 Task: What time is the last Metromover train departing from Brickell to Government Center?
Action: Mouse pressed left at (211, 57)
Screenshot: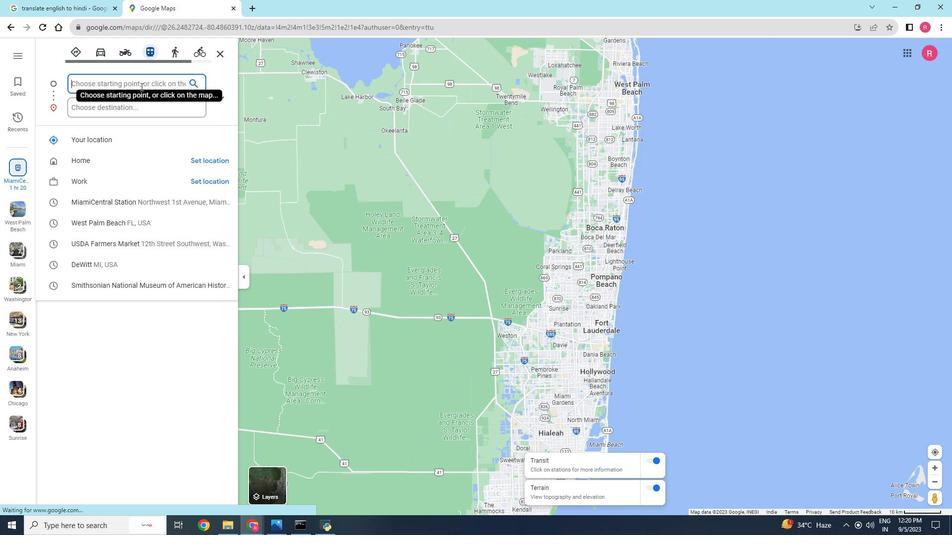 
Action: Mouse moved to (133, 85)
Screenshot: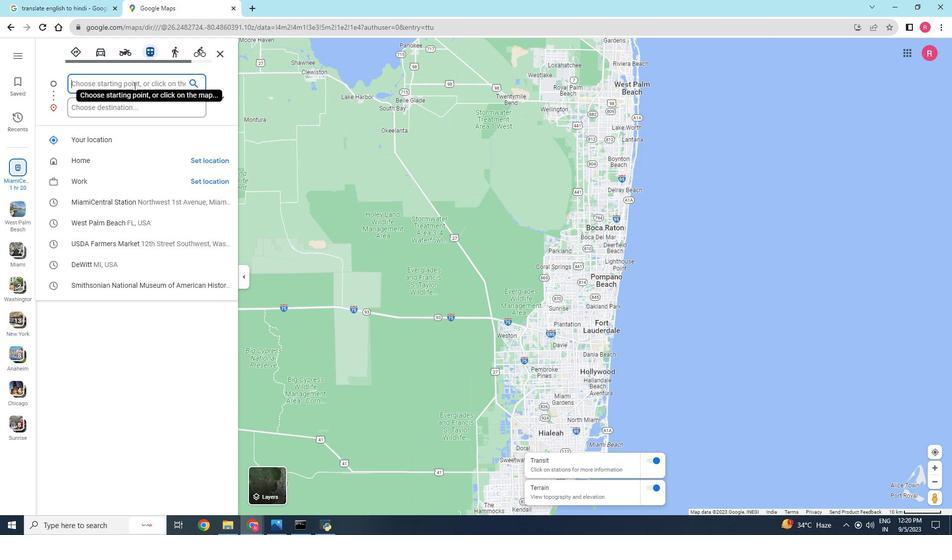
Action: Key pressed <Key.shift><Key.shift><Key.shift><Key.shift><Key.shift><Key.shift><Key.shift><Key.shift><Key.shift><Key.shift><Key.shift><Key.shift>Brickell<Key.tab>
Screenshot: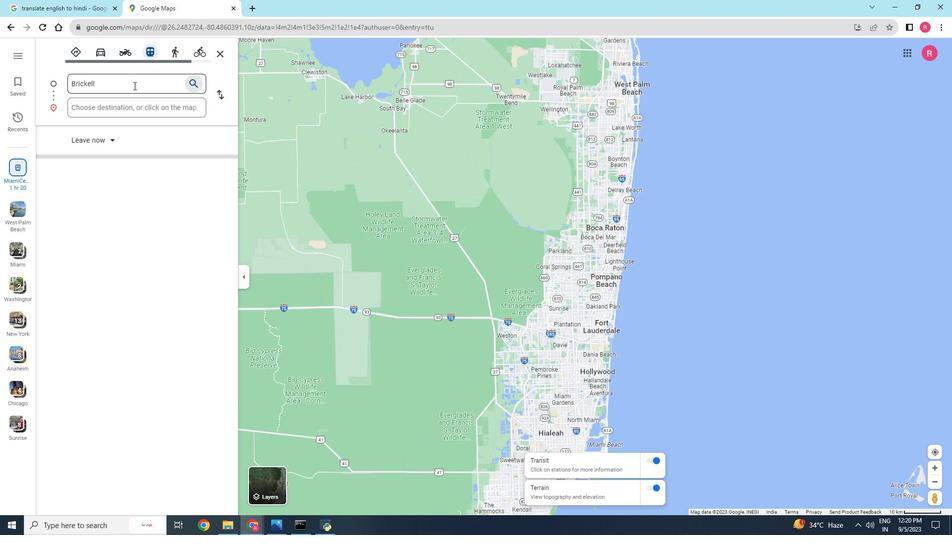 
Action: Mouse moved to (136, 105)
Screenshot: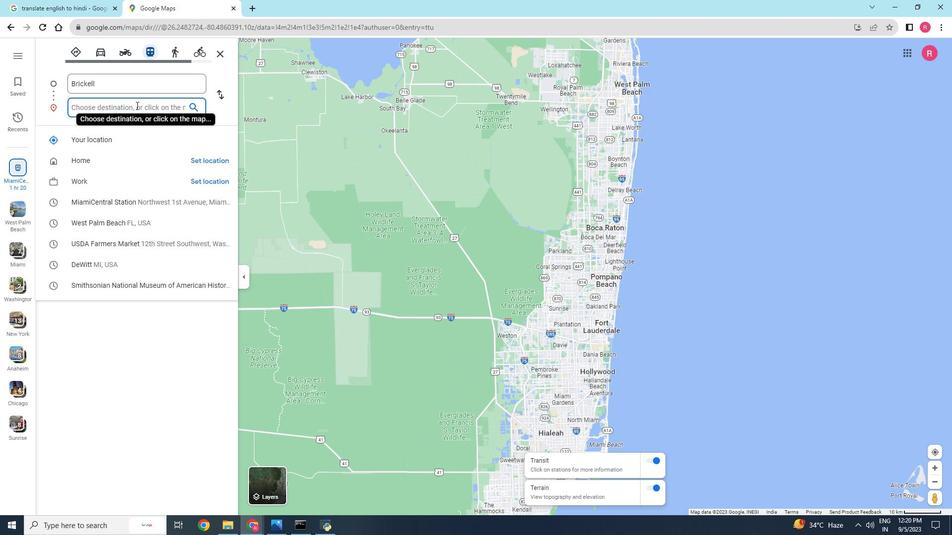 
Action: Mouse pressed left at (136, 105)
Screenshot: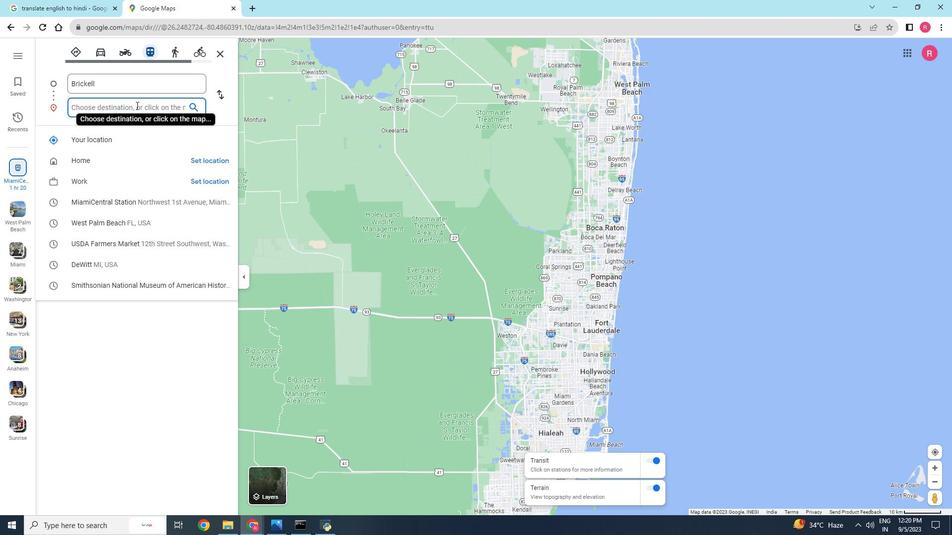 
Action: Key pressed <Key.shift>Government<Key.space><Key.shift>Center<Key.enter>
Screenshot: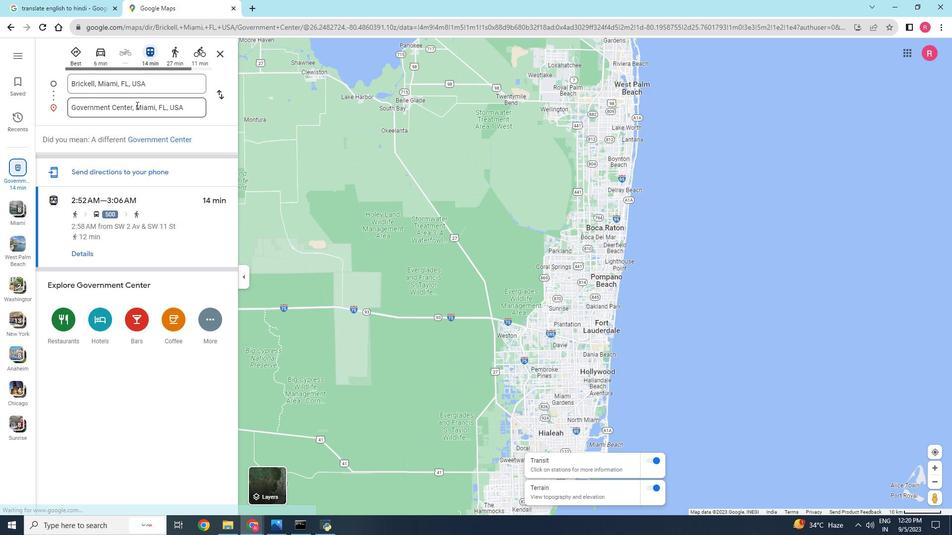 
Action: Mouse moved to (125, 211)
Screenshot: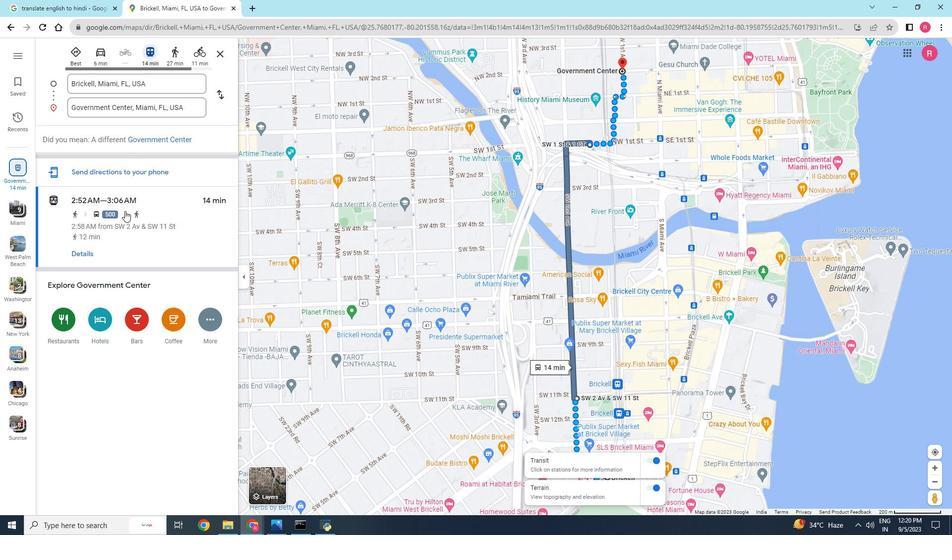
Action: Mouse pressed left at (125, 211)
Screenshot: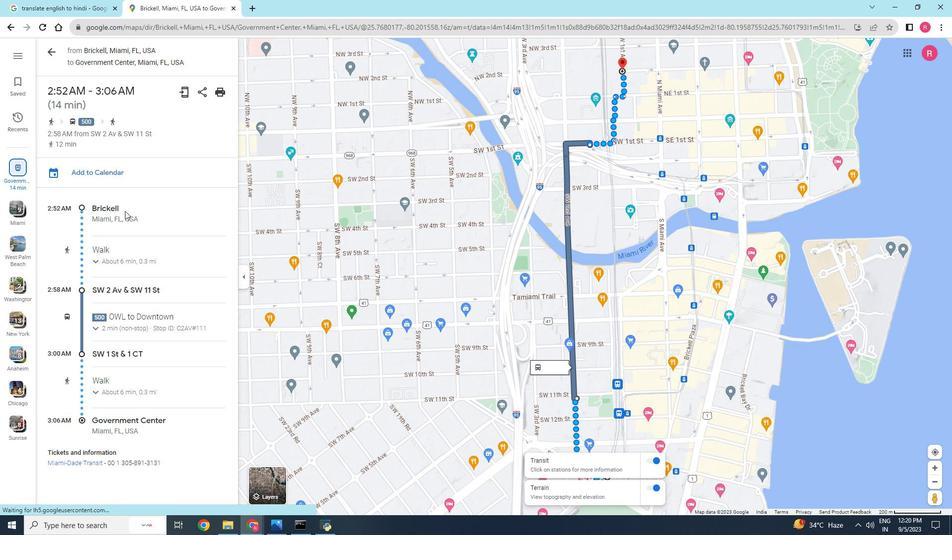 
Action: Mouse scrolled (125, 210) with delta (0, 0)
Screenshot: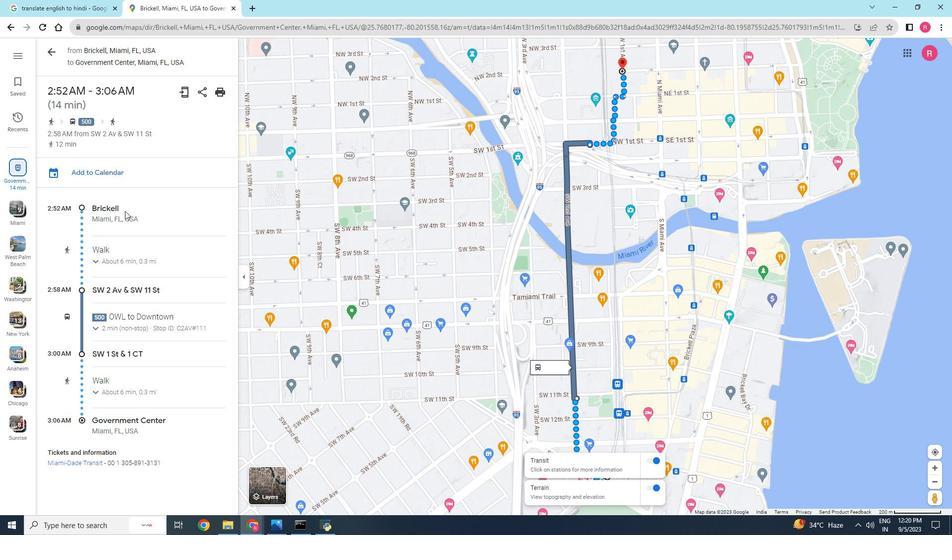 
Action: Mouse scrolled (125, 210) with delta (0, 0)
Screenshot: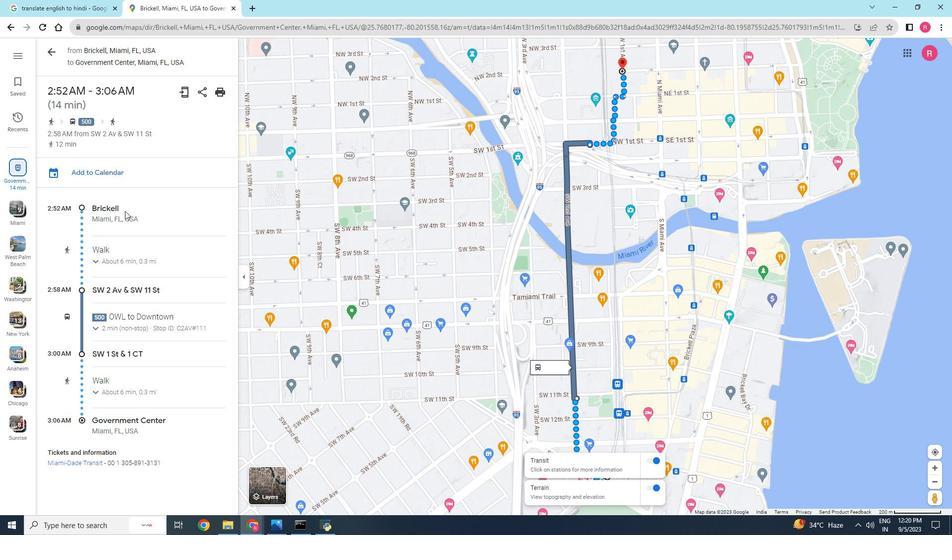 
Action: Mouse scrolled (125, 210) with delta (0, 0)
Screenshot: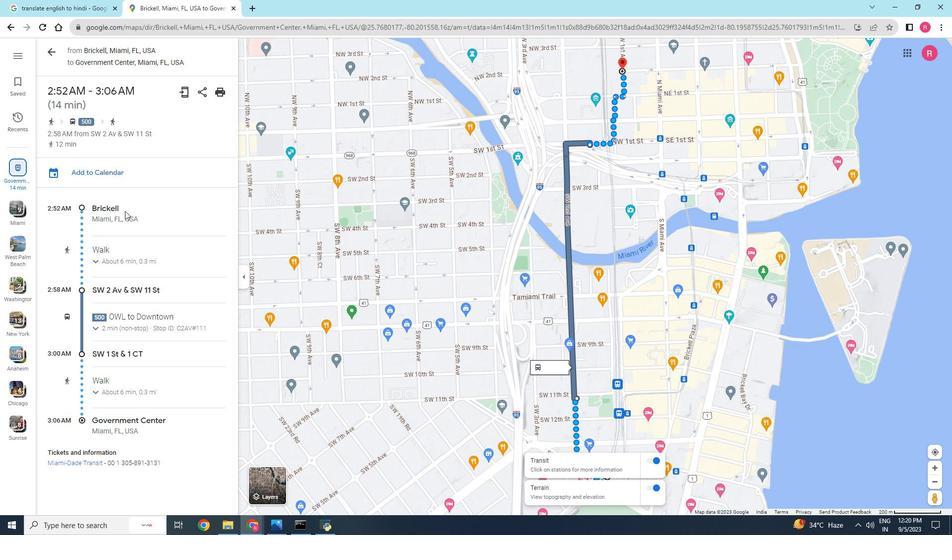 
Action: Mouse scrolled (125, 211) with delta (0, 0)
Screenshot: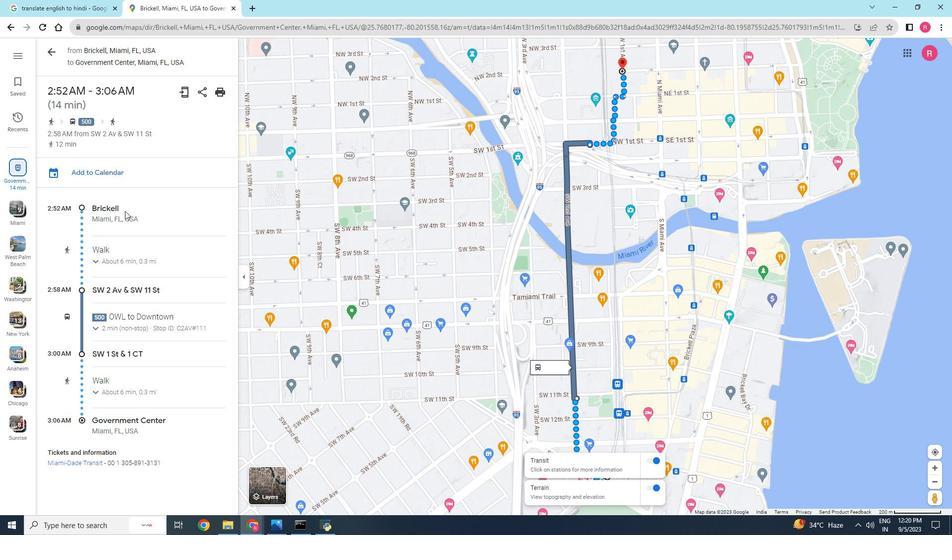 
Action: Mouse scrolled (125, 211) with delta (0, 0)
Screenshot: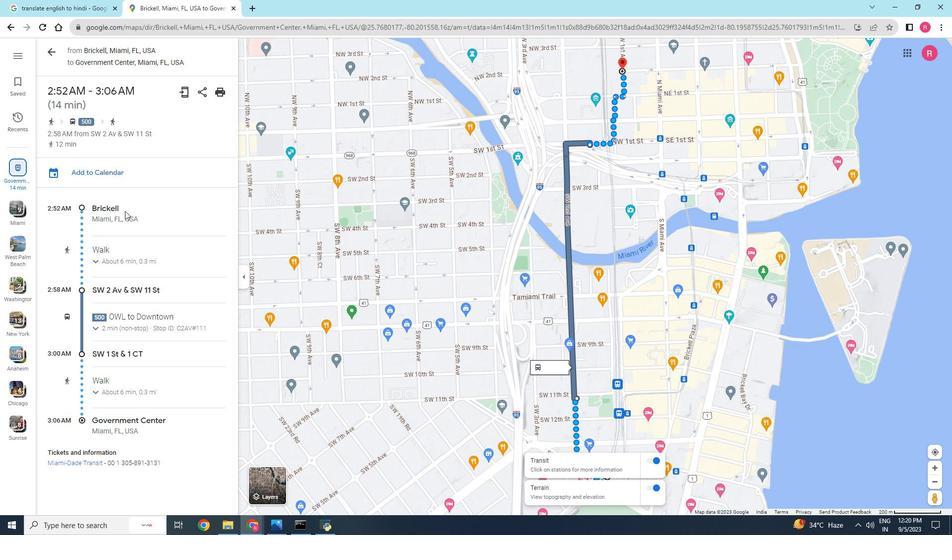 
Action: Mouse scrolled (125, 211) with delta (0, 0)
Screenshot: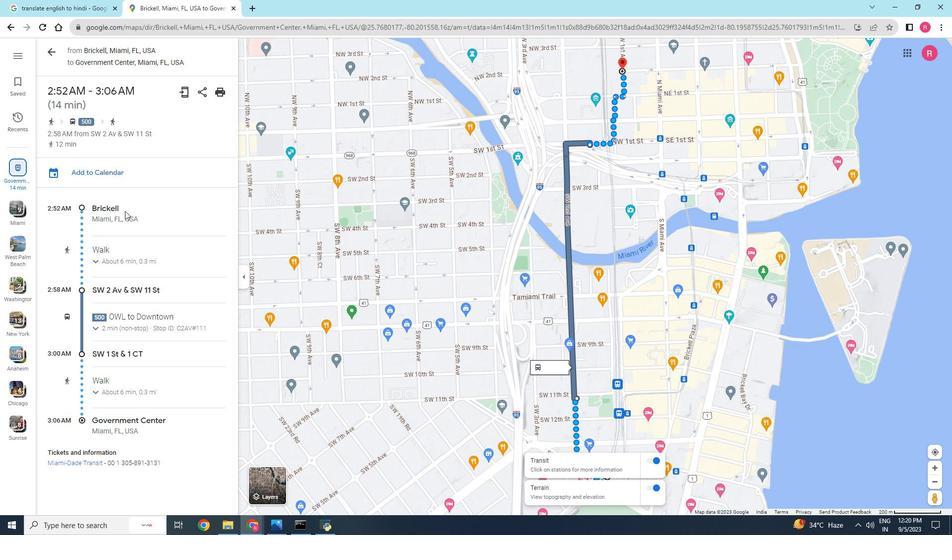 
Action: Mouse scrolled (125, 211) with delta (0, 0)
Screenshot: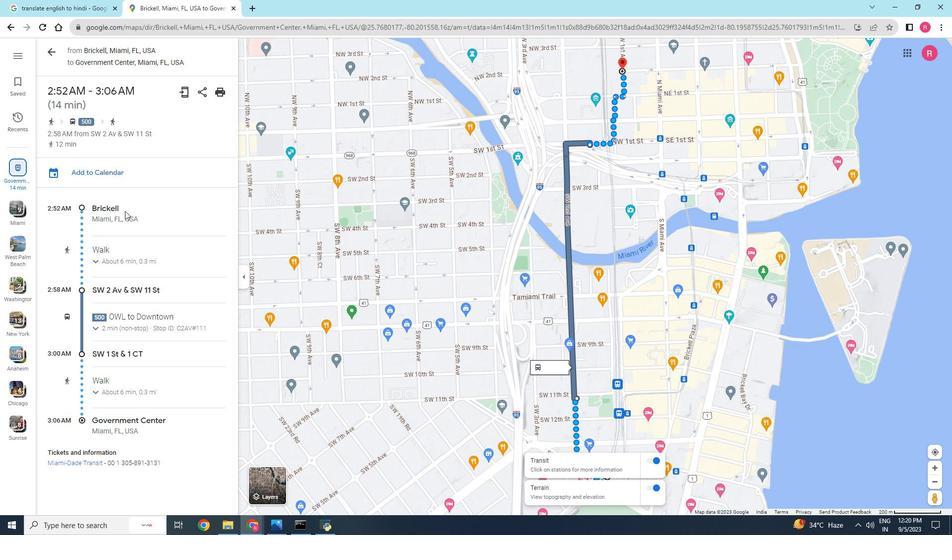 
Action: Mouse scrolled (125, 211) with delta (0, 0)
Screenshot: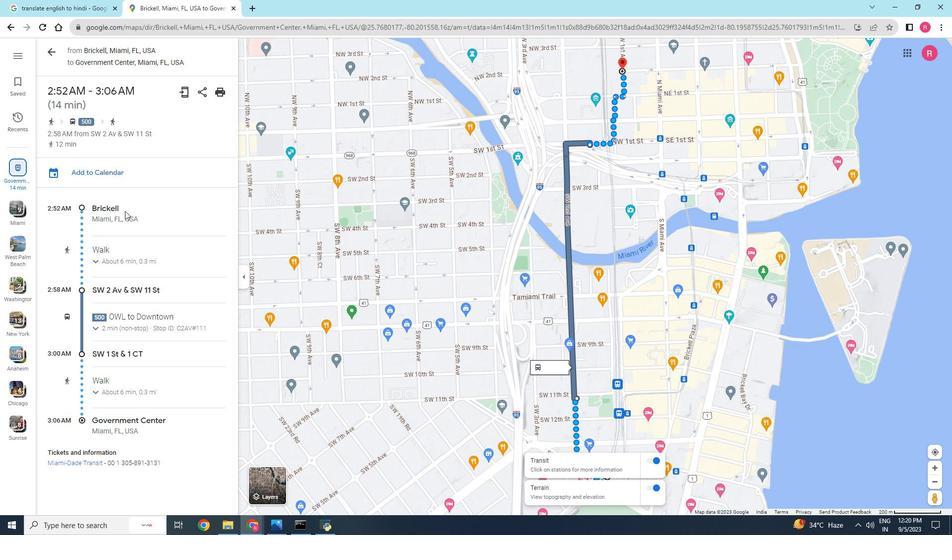 
Action: Mouse scrolled (125, 210) with delta (0, 0)
Screenshot: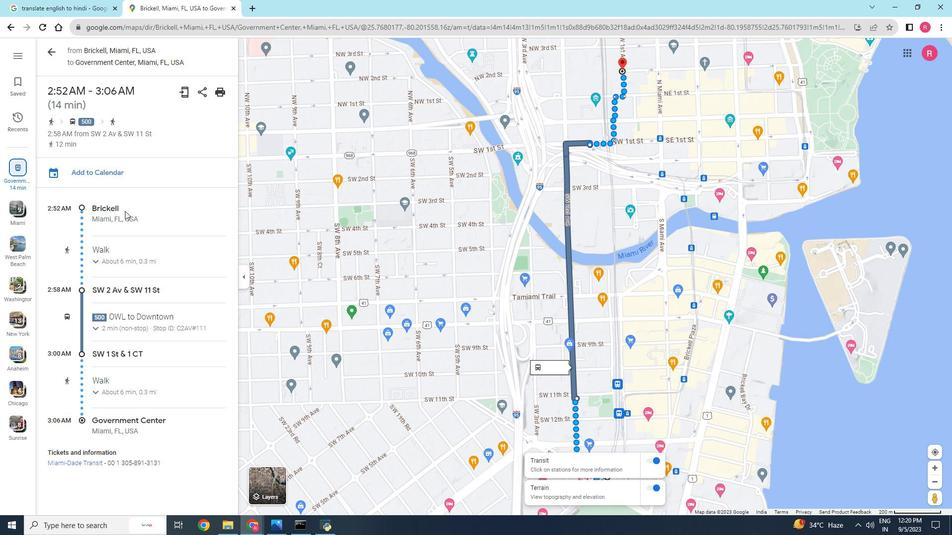 
Action: Mouse scrolled (125, 210) with delta (0, 0)
Screenshot: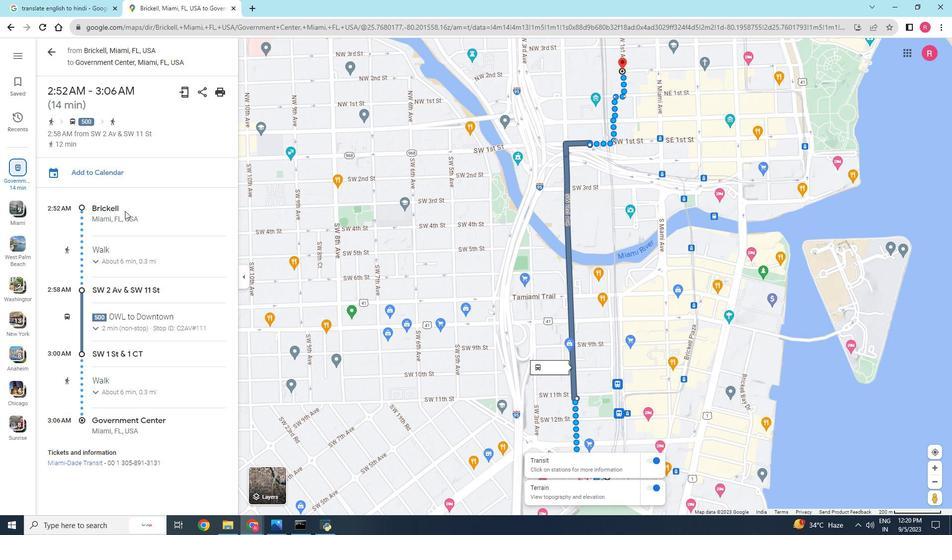 
Action: Mouse scrolled (125, 210) with delta (0, 0)
Screenshot: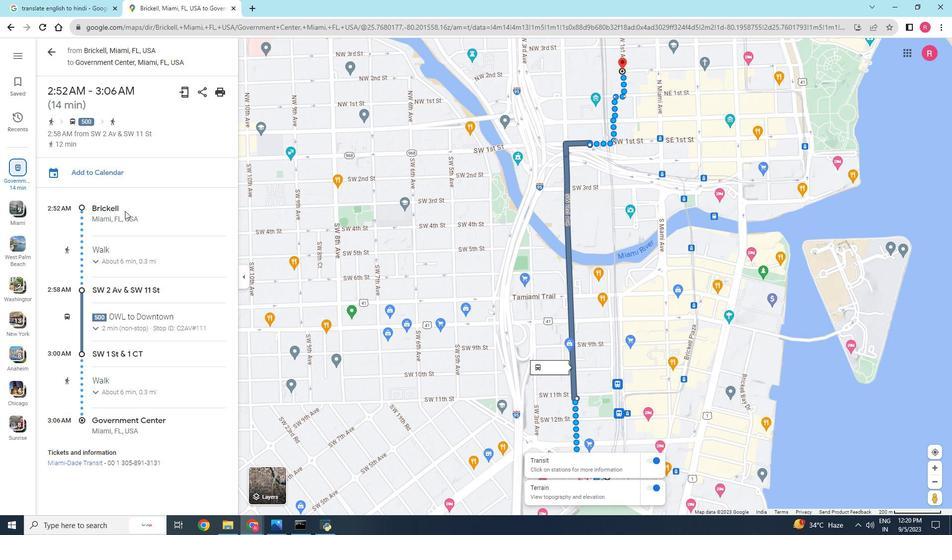 
Action: Mouse scrolled (125, 210) with delta (0, 0)
Screenshot: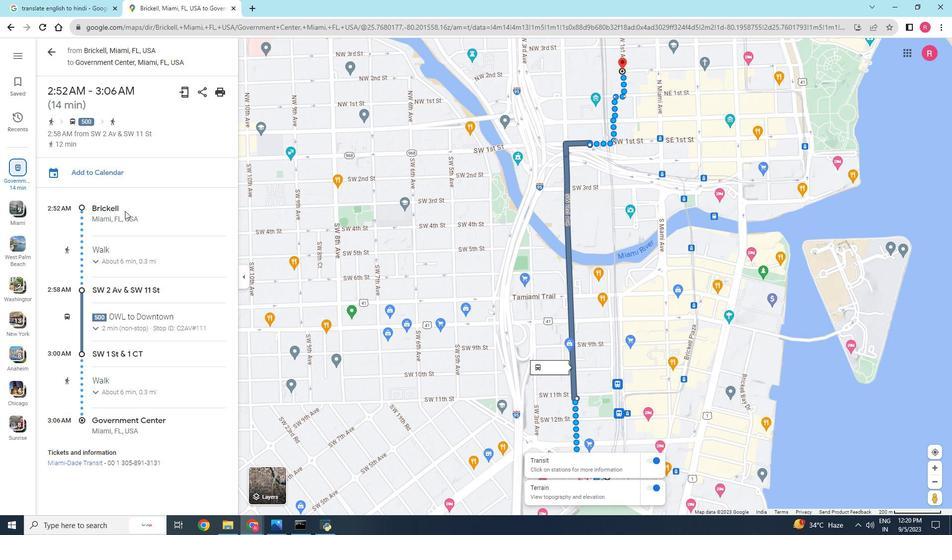 
Action: Mouse scrolled (125, 210) with delta (0, 0)
Screenshot: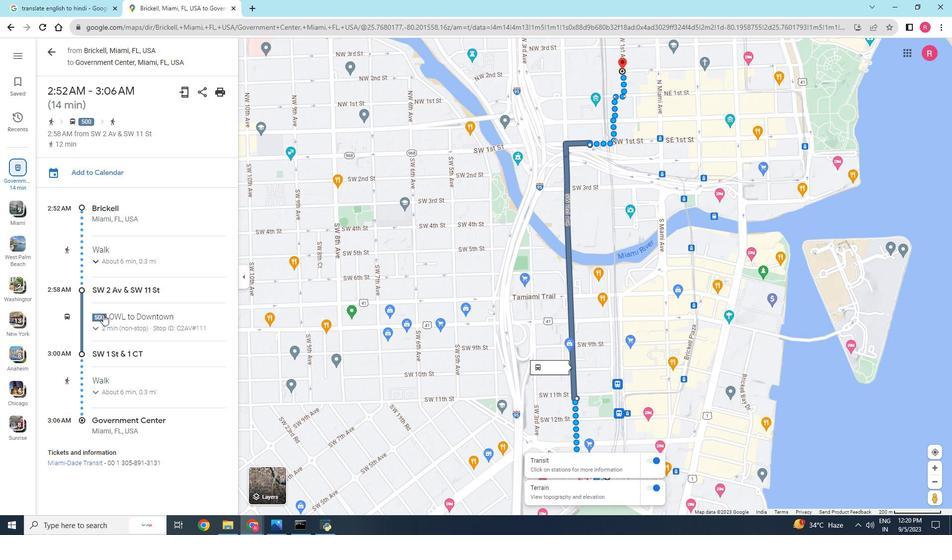 
Action: Mouse scrolled (125, 211) with delta (0, 0)
Screenshot: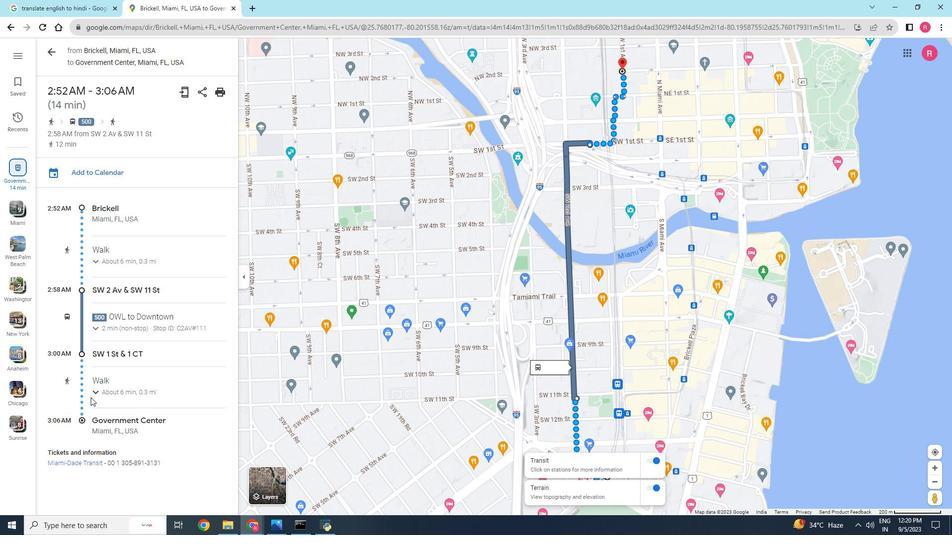 
Action: Mouse moved to (472, 412)
Screenshot: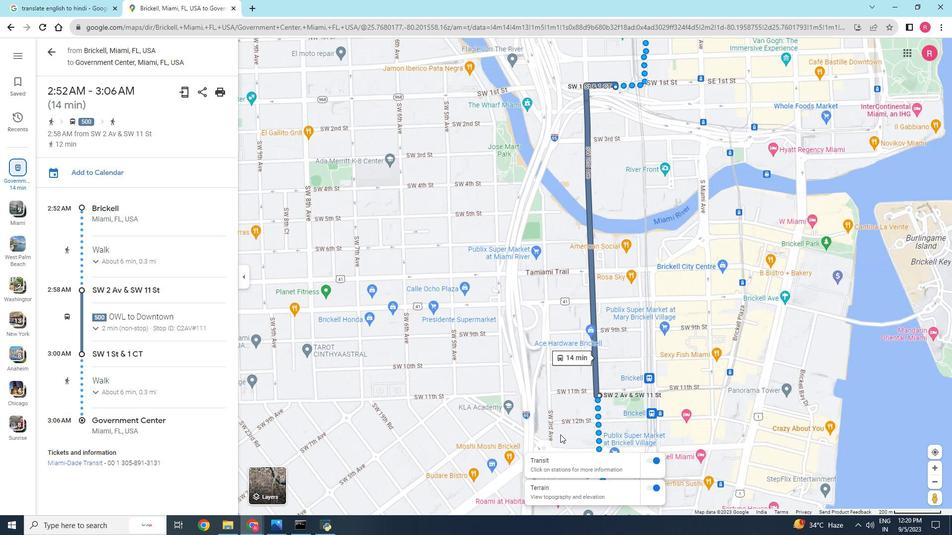 
Action: Mouse scrolled (472, 413) with delta (0, 0)
Screenshot: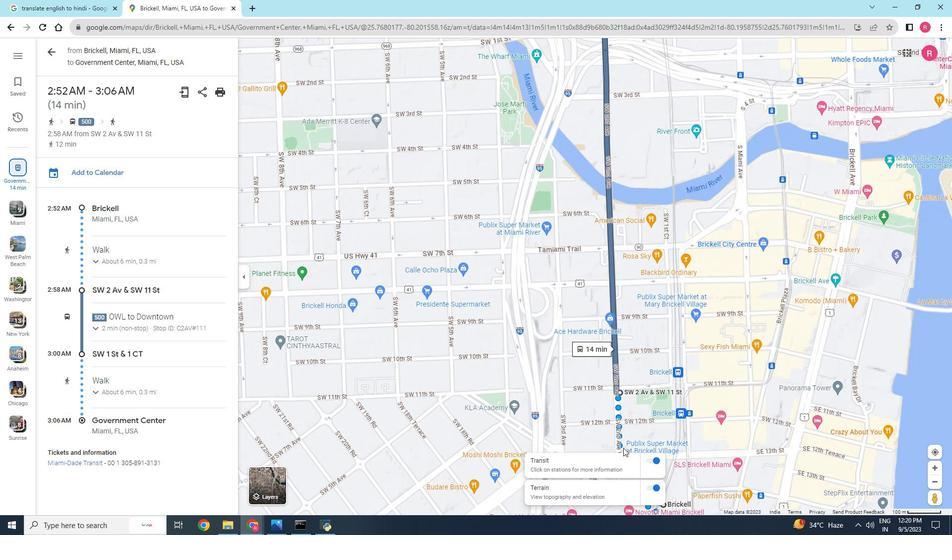 
Action: Mouse moved to (472, 412)
Screenshot: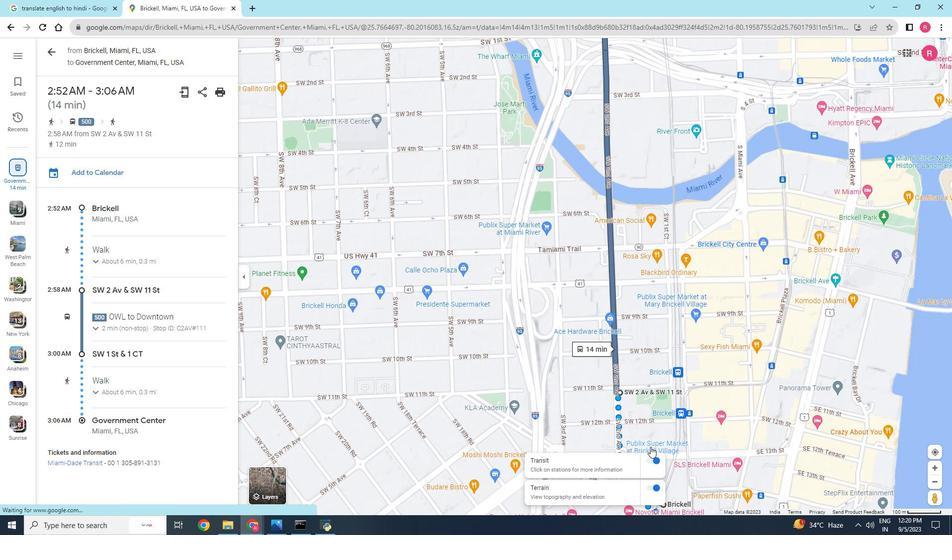 
Action: Mouse scrolled (472, 413) with delta (0, 0)
Screenshot: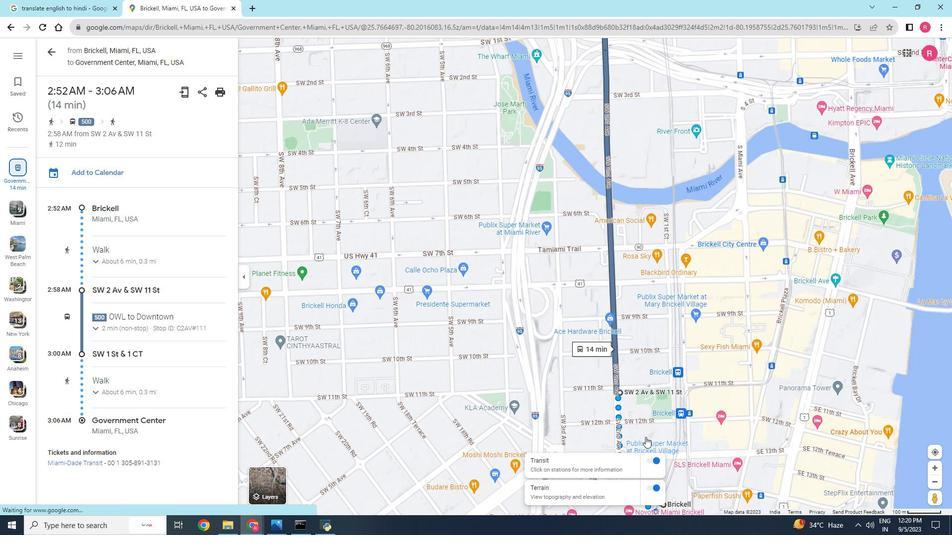
Action: Mouse moved to (265, 483)
Screenshot: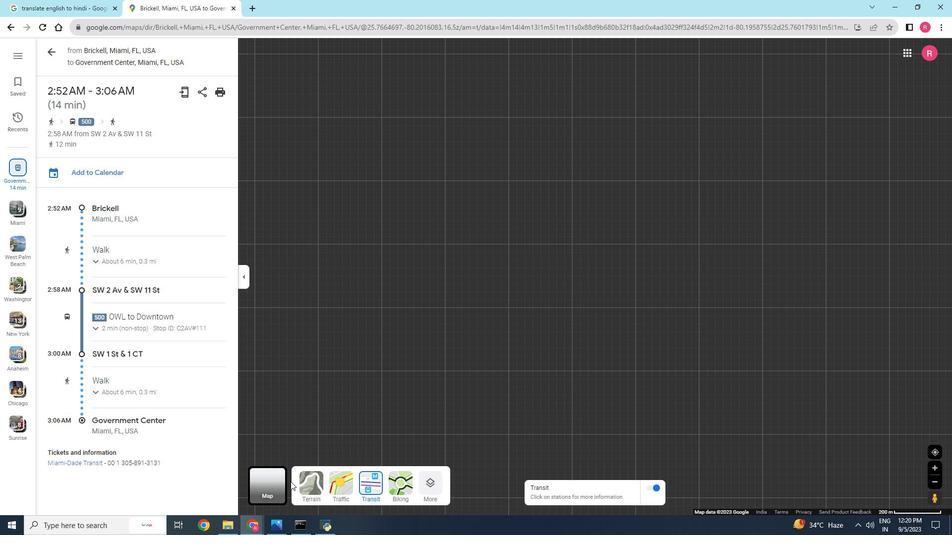 
Action: Mouse pressed left at (265, 483)
Screenshot: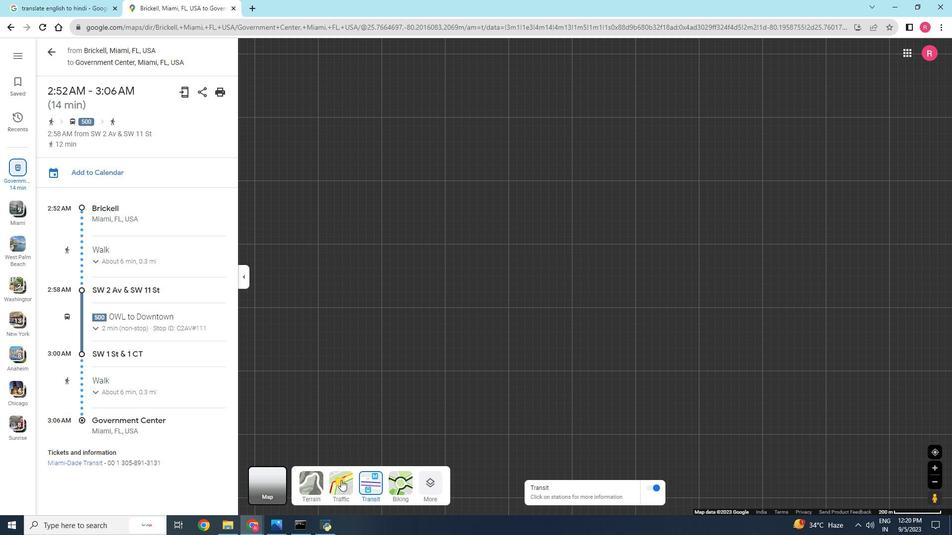
Action: Mouse moved to (314, 484)
Screenshot: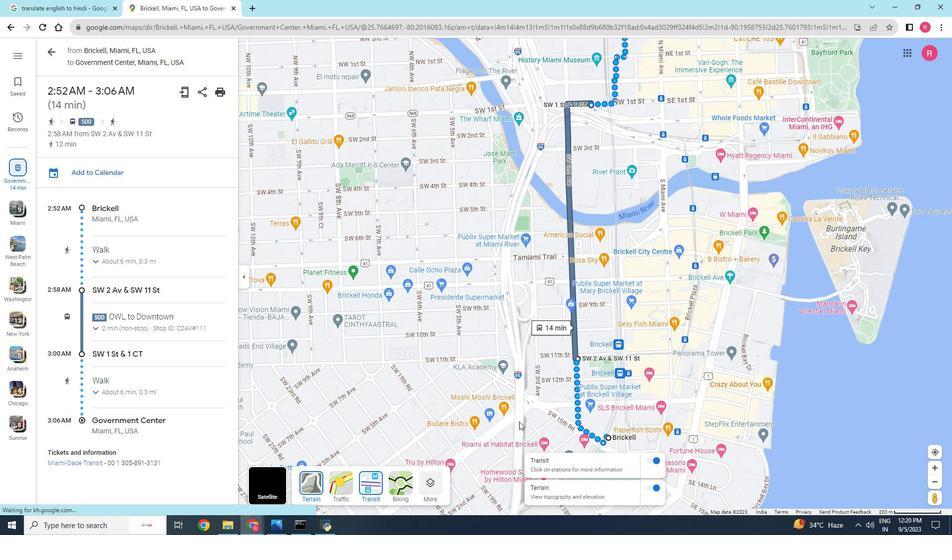 
Action: Mouse pressed left at (314, 484)
Screenshot: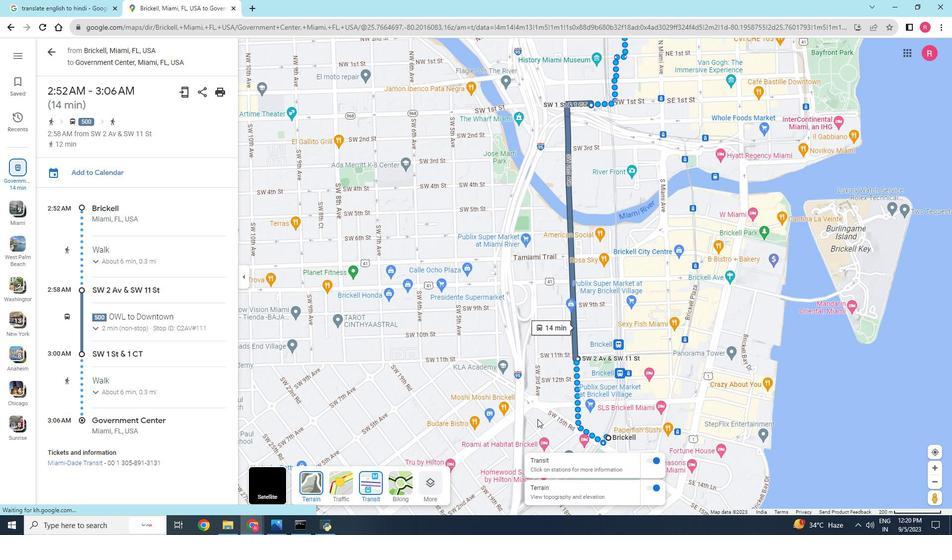 
Action: Mouse moved to (538, 419)
Screenshot: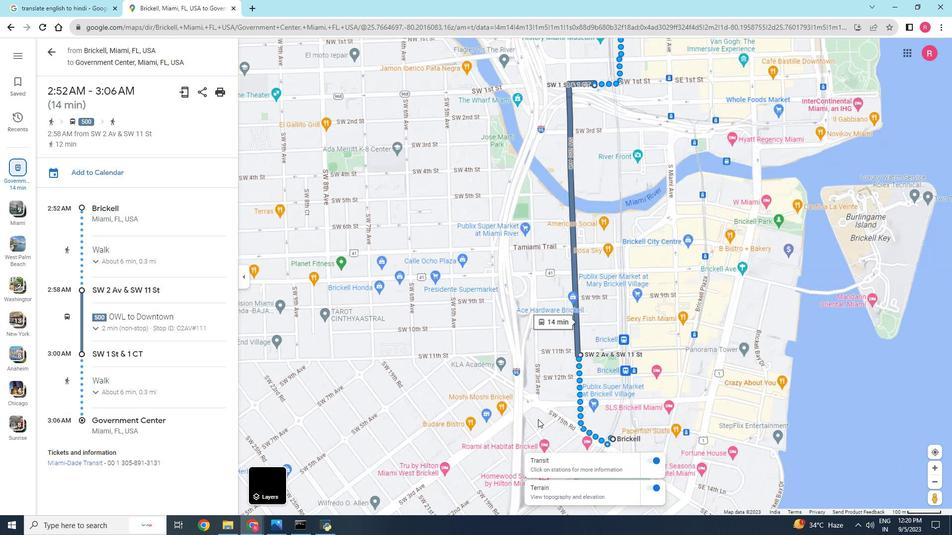 
Action: Mouse scrolled (538, 420) with delta (0, 0)
Screenshot: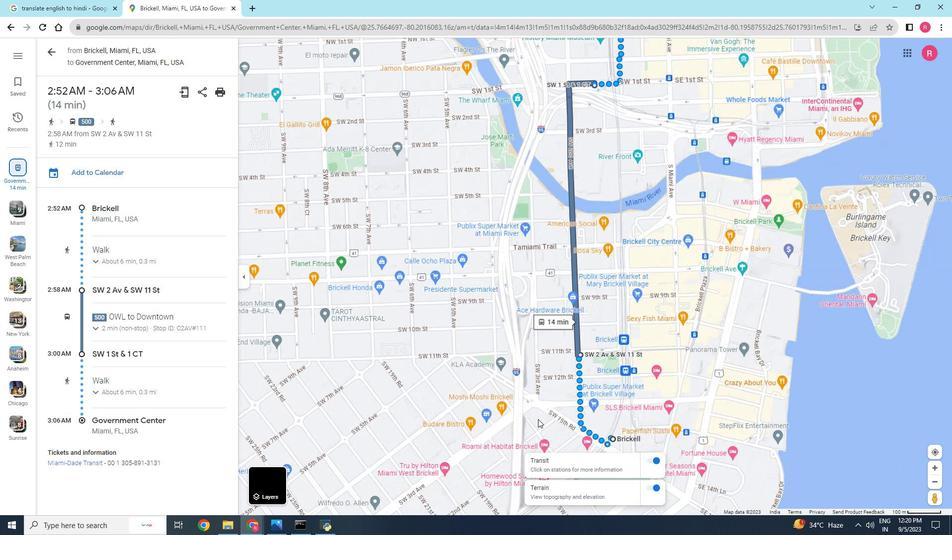 
Action: Mouse scrolled (538, 420) with delta (0, 0)
Screenshot: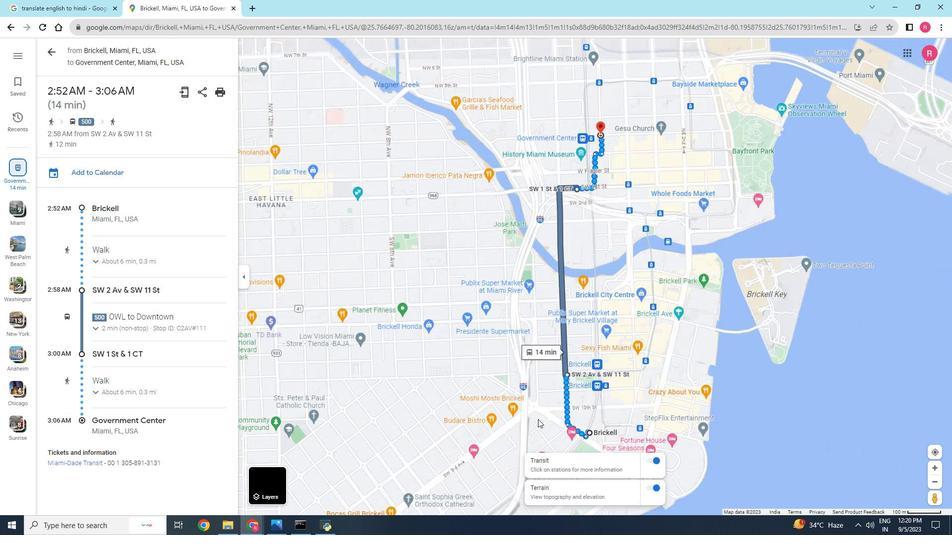 
Action: Mouse moved to (538, 419)
Screenshot: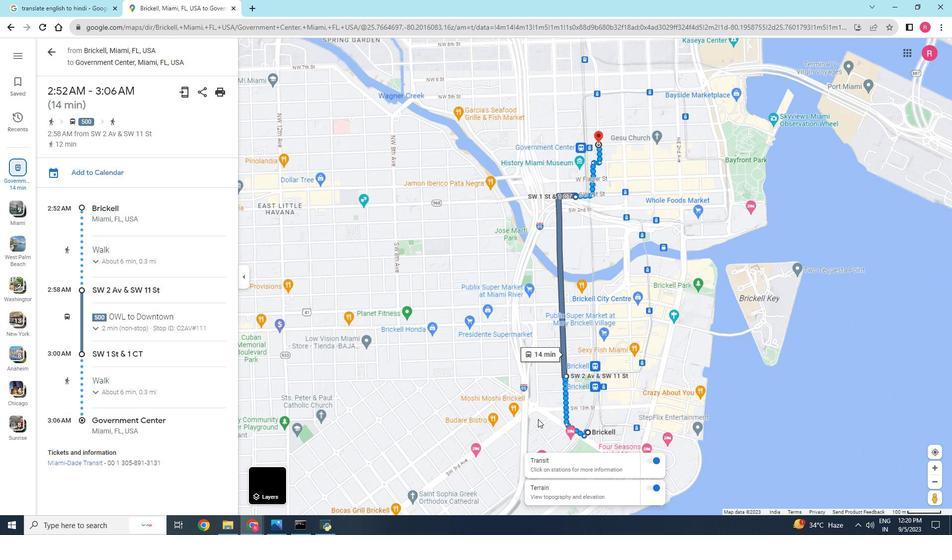 
Action: Mouse scrolled (538, 419) with delta (0, 0)
Screenshot: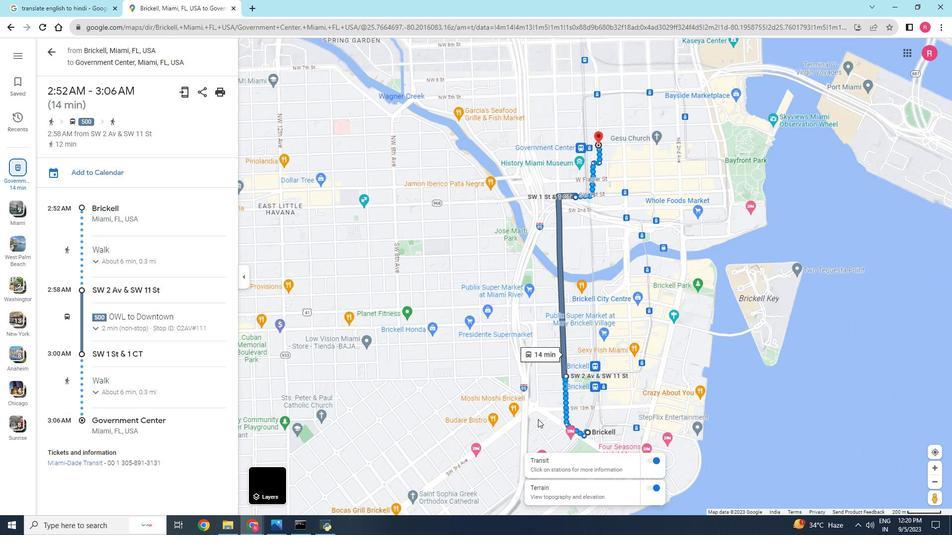 
Action: Mouse scrolled (538, 419) with delta (0, 0)
Screenshot: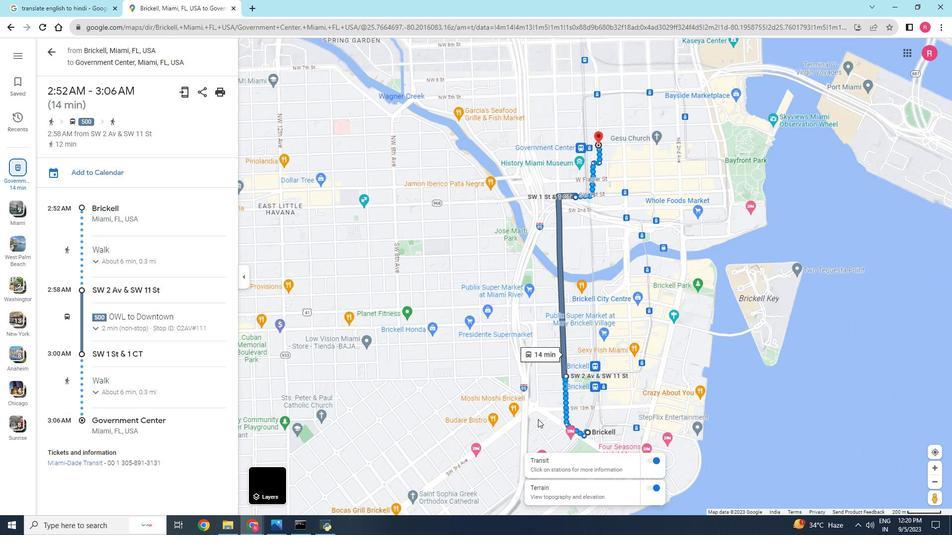 
Action: Mouse scrolled (538, 419) with delta (0, 0)
Screenshot: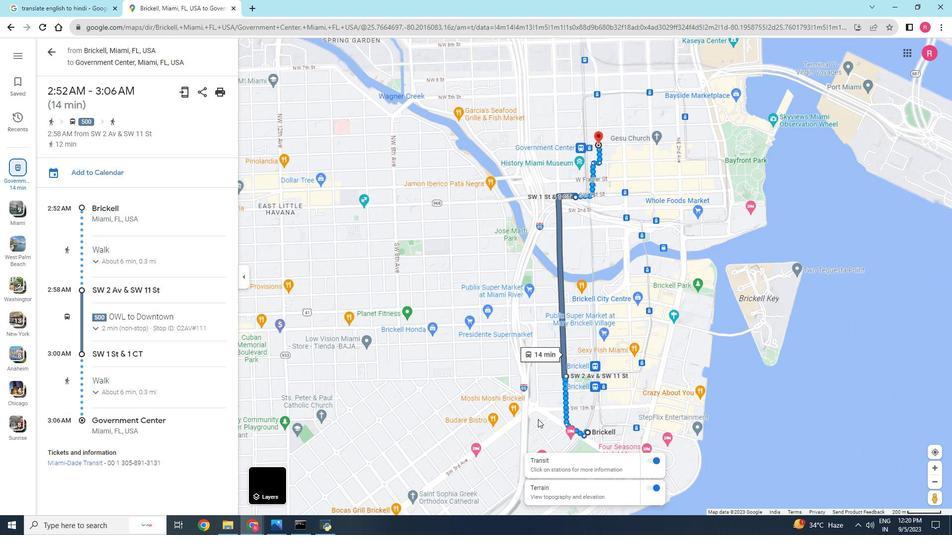 
Action: Mouse scrolled (538, 419) with delta (0, 0)
Screenshot: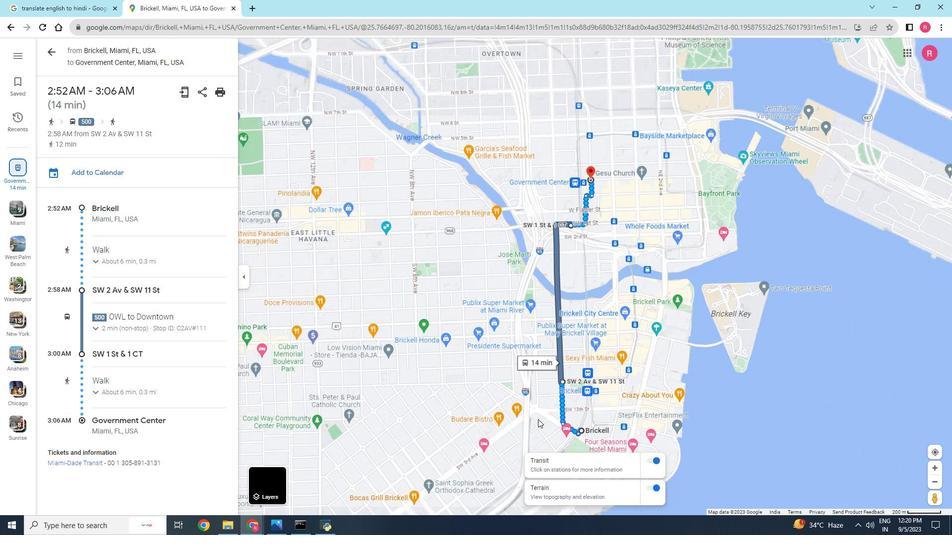 
Action: Mouse scrolled (538, 419) with delta (0, 0)
Screenshot: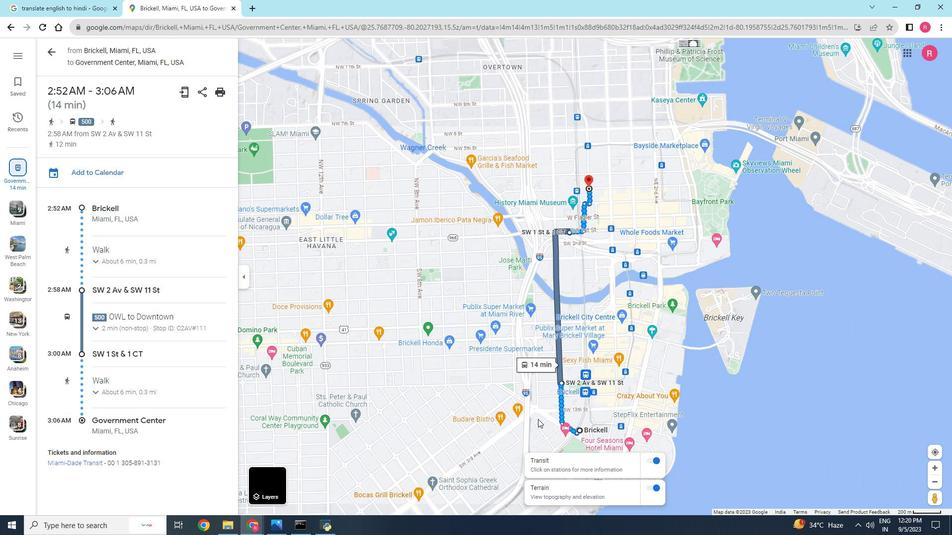 
Action: Mouse scrolled (538, 420) with delta (0, 0)
Screenshot: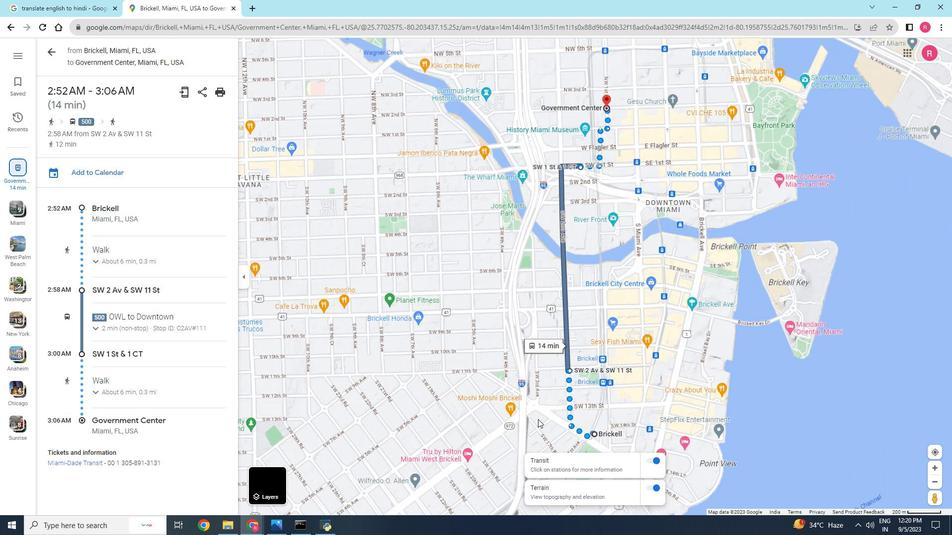 
Action: Mouse scrolled (538, 420) with delta (0, 0)
Screenshot: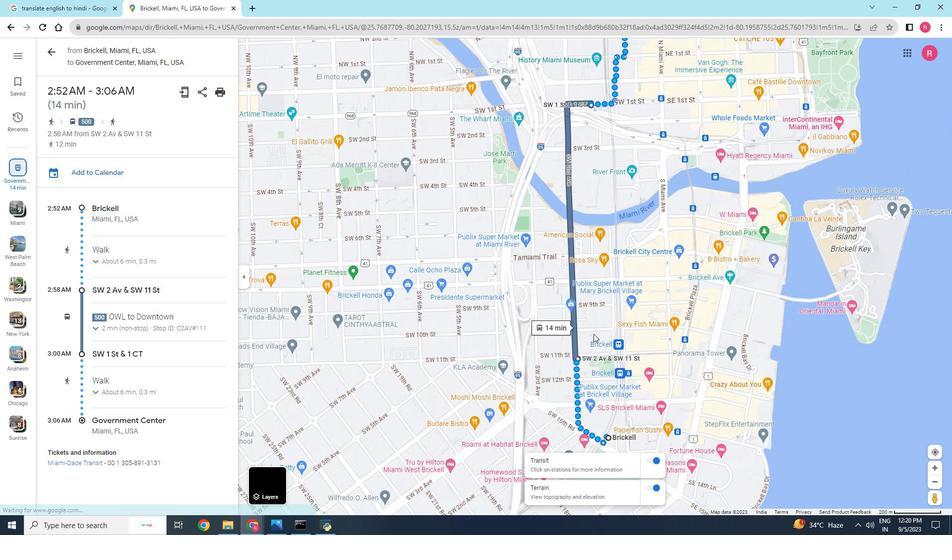 
Action: Mouse scrolled (538, 420) with delta (0, 0)
Screenshot: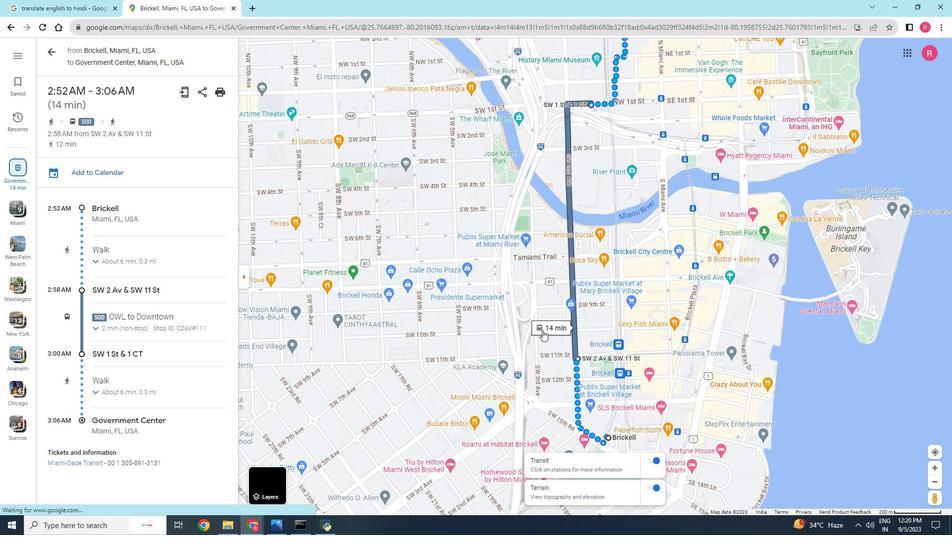 
Action: Mouse moved to (539, 326)
Screenshot: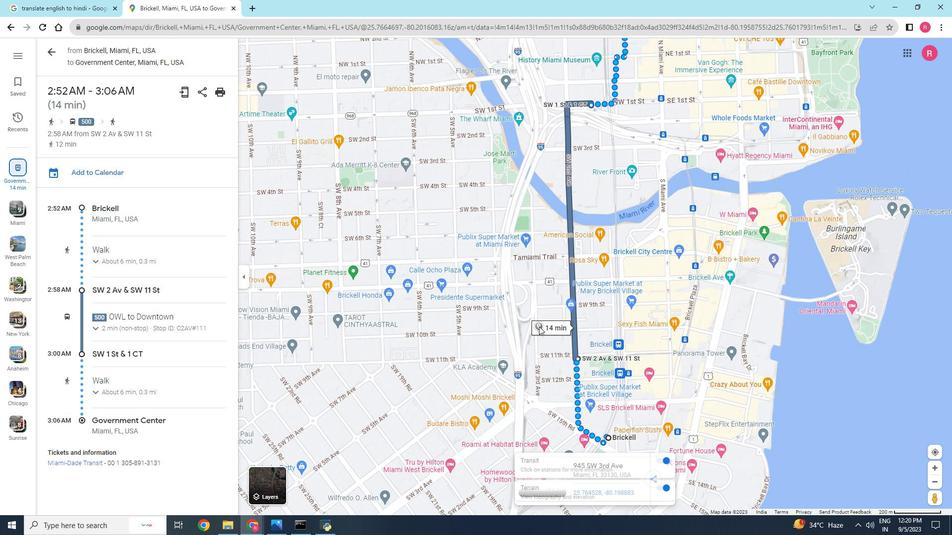 
Action: Mouse pressed left at (539, 326)
Screenshot: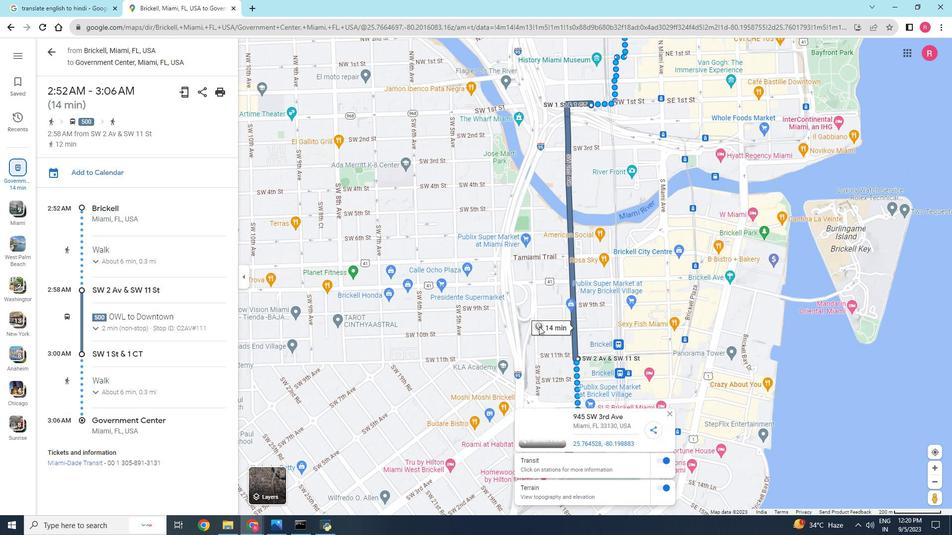 
Action: Mouse moved to (141, 346)
Screenshot: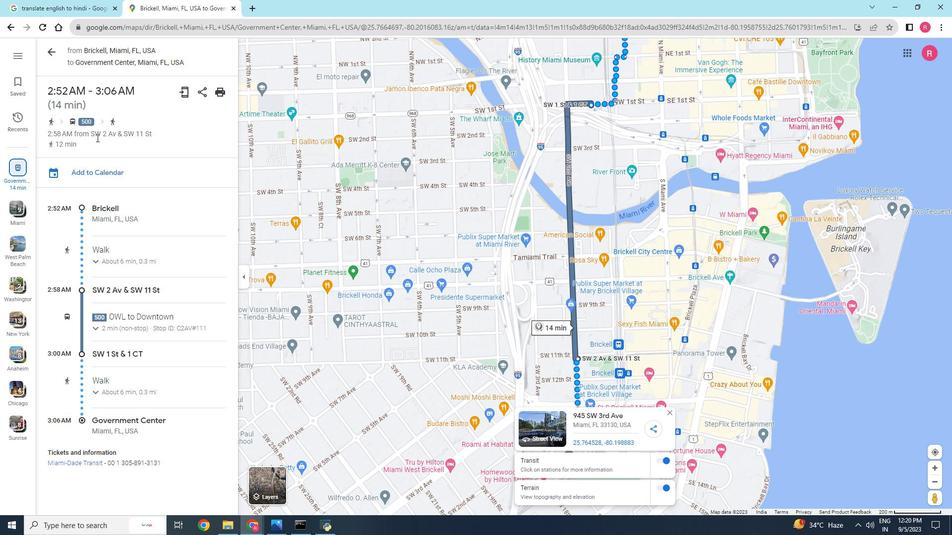 
Action: Mouse scrolled (141, 347) with delta (0, 0)
Screenshot: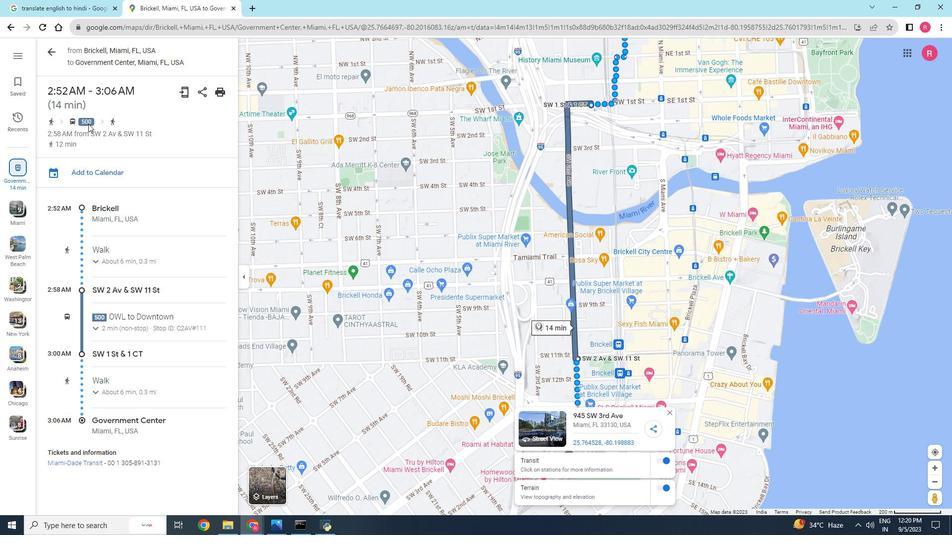 
Action: Mouse scrolled (141, 347) with delta (0, 0)
Screenshot: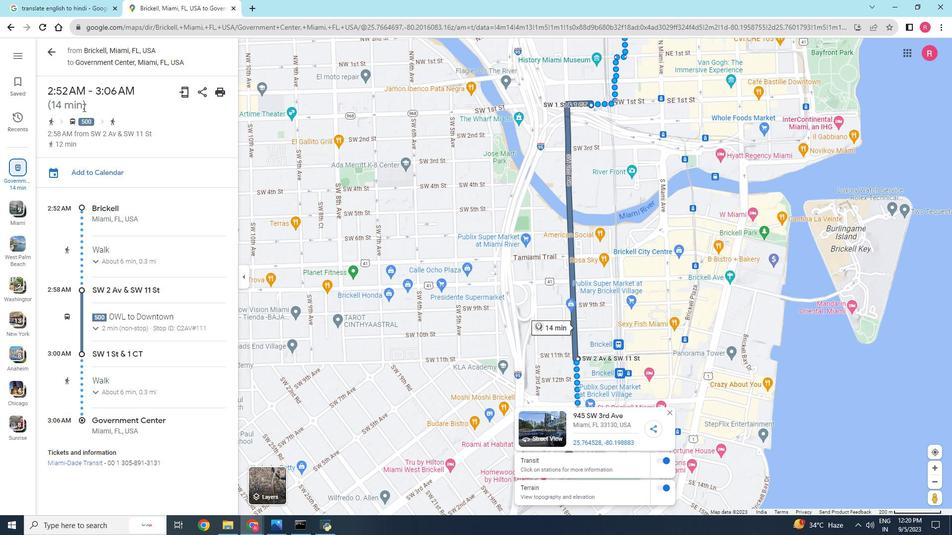 
Action: Mouse scrolled (141, 347) with delta (0, 0)
Screenshot: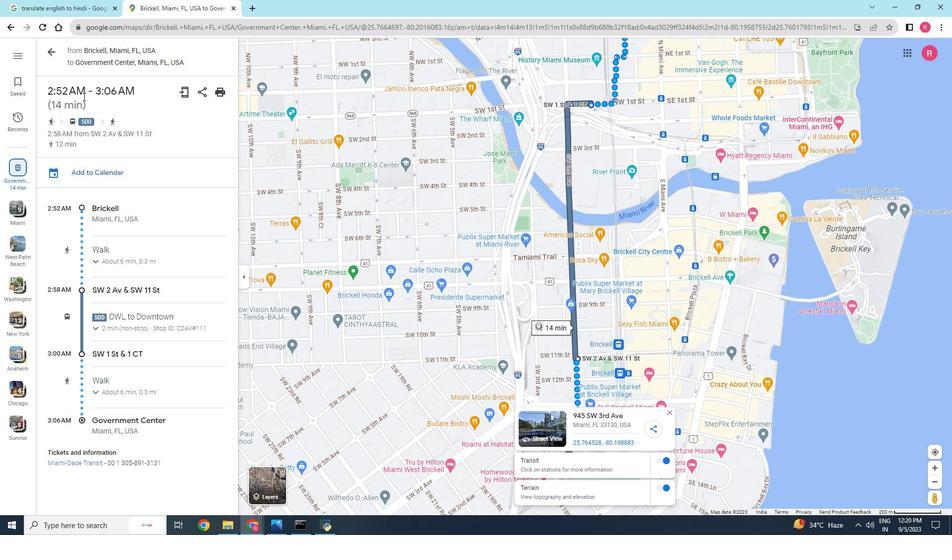 
Action: Mouse moved to (52, 54)
Screenshot: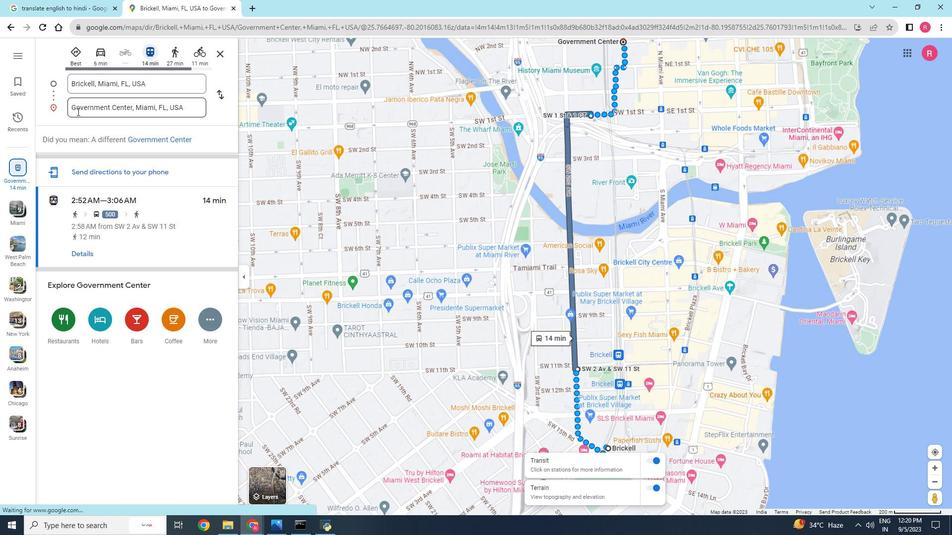 
Action: Mouse pressed left at (52, 54)
Screenshot: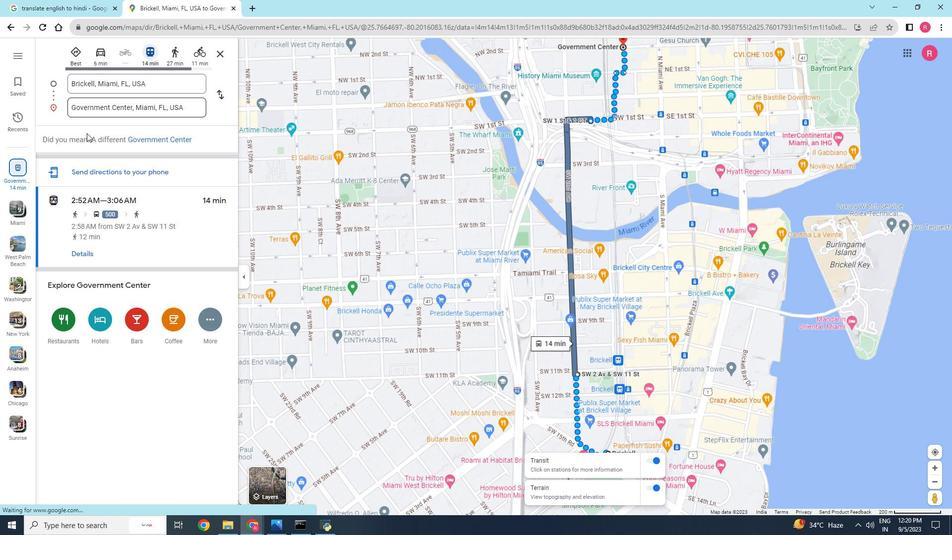 
Action: Mouse moved to (116, 231)
Screenshot: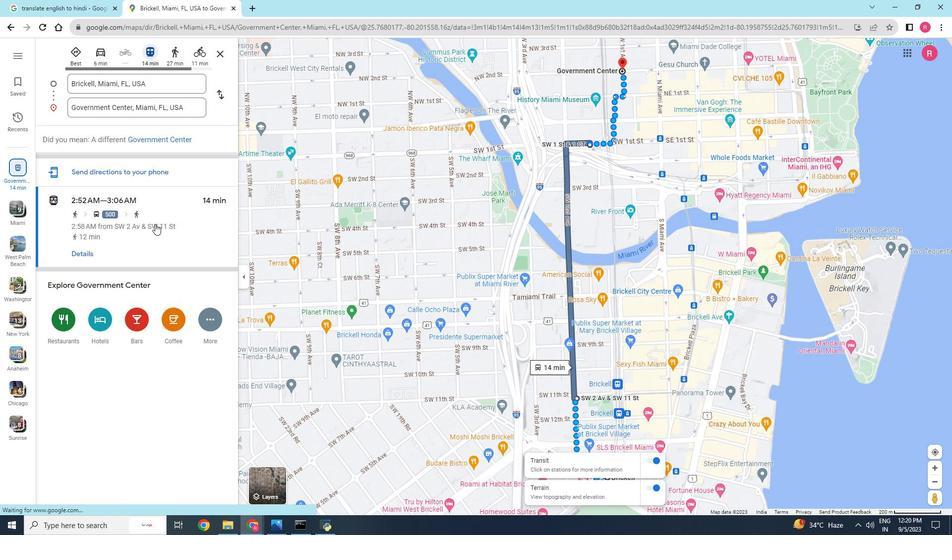
Action: Mouse scrolled (116, 230) with delta (0, 0)
Screenshot: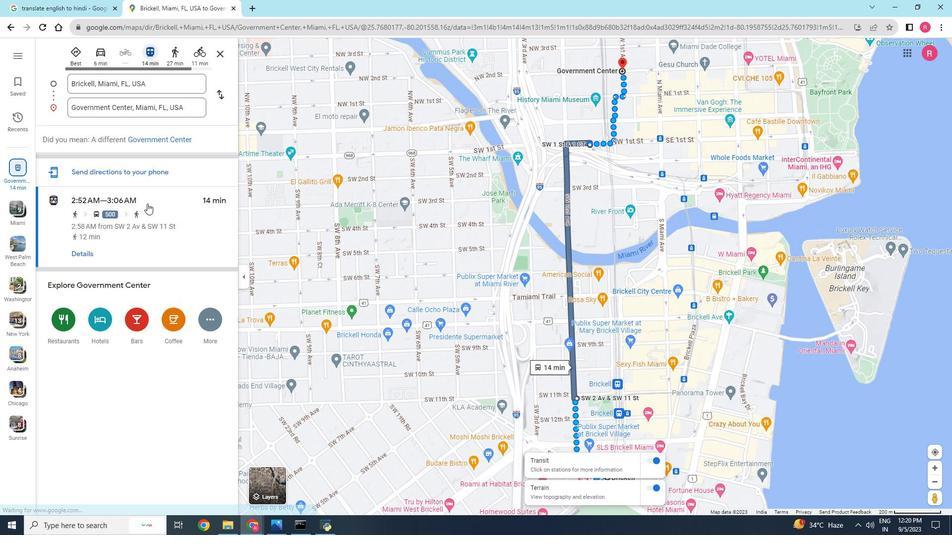 
Action: Mouse moved to (663, 389)
Screenshot: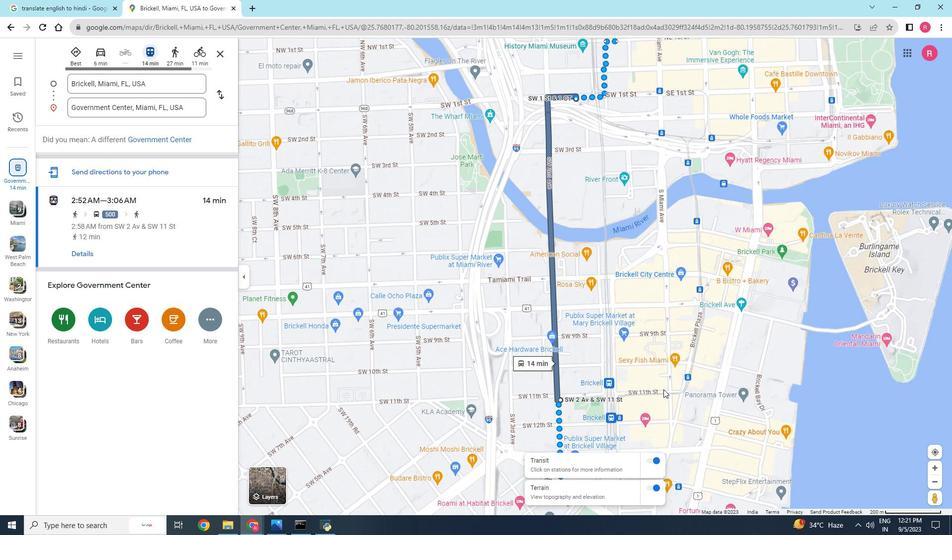 
Action: Mouse scrolled (663, 390) with delta (0, 0)
Screenshot: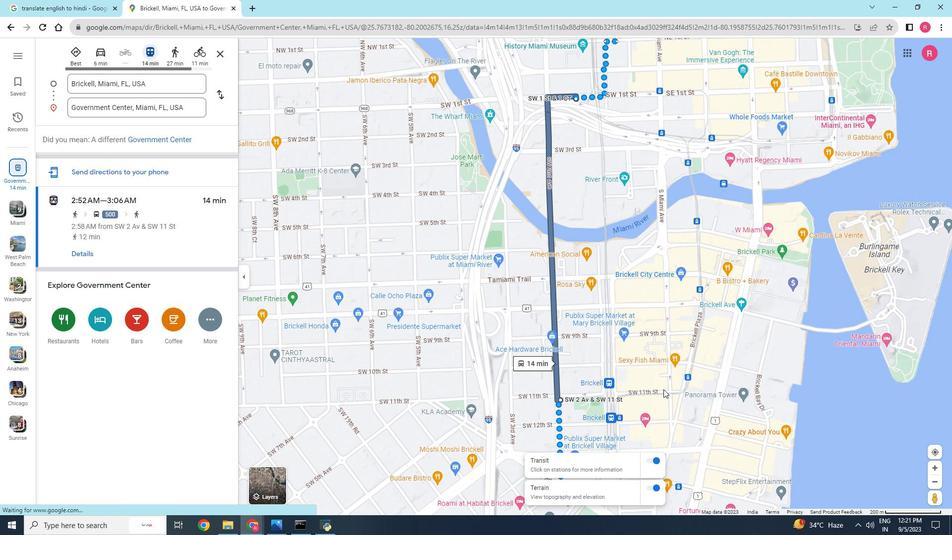 
Action: Mouse scrolled (663, 389) with delta (0, 0)
Screenshot: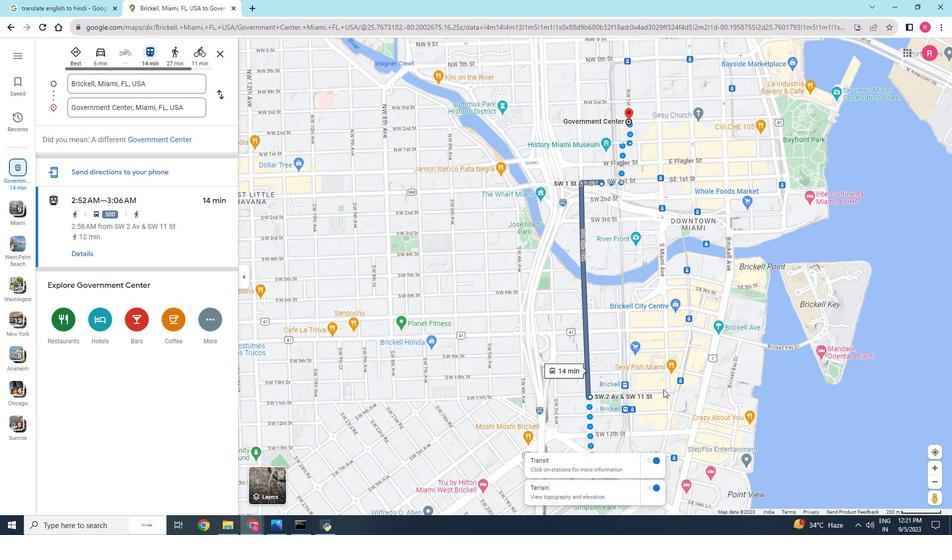
Action: Mouse scrolled (663, 389) with delta (0, 0)
Screenshot: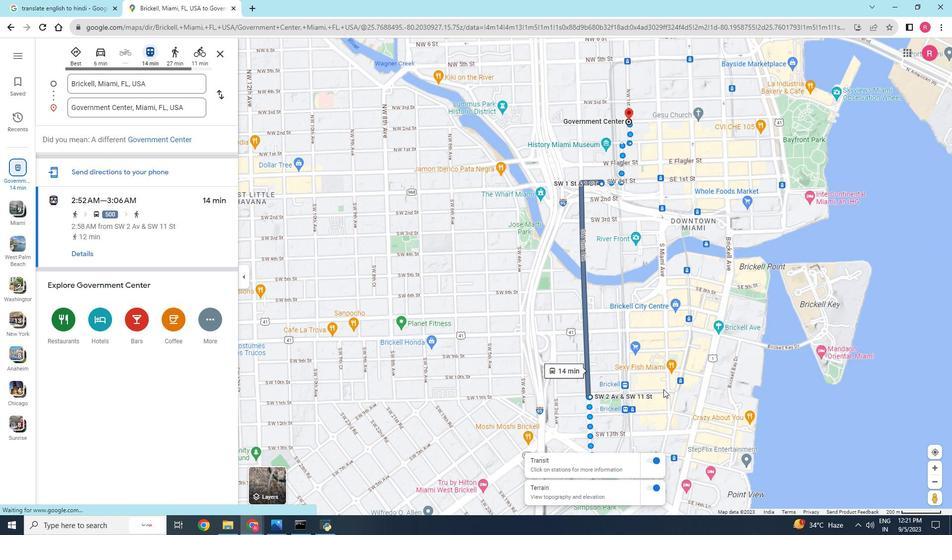 
Action: Mouse scrolled (663, 389) with delta (0, 0)
Screenshot: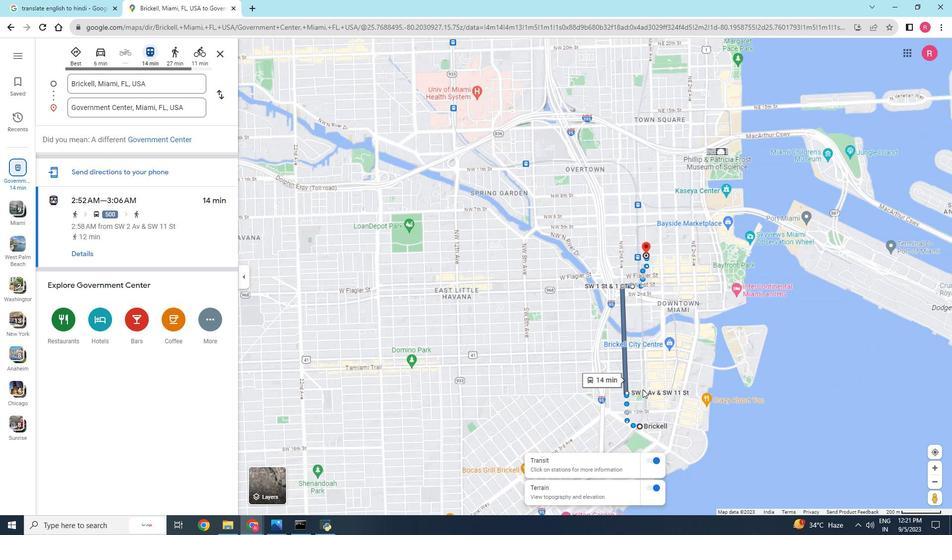 
Action: Mouse scrolled (663, 389) with delta (0, 0)
Screenshot: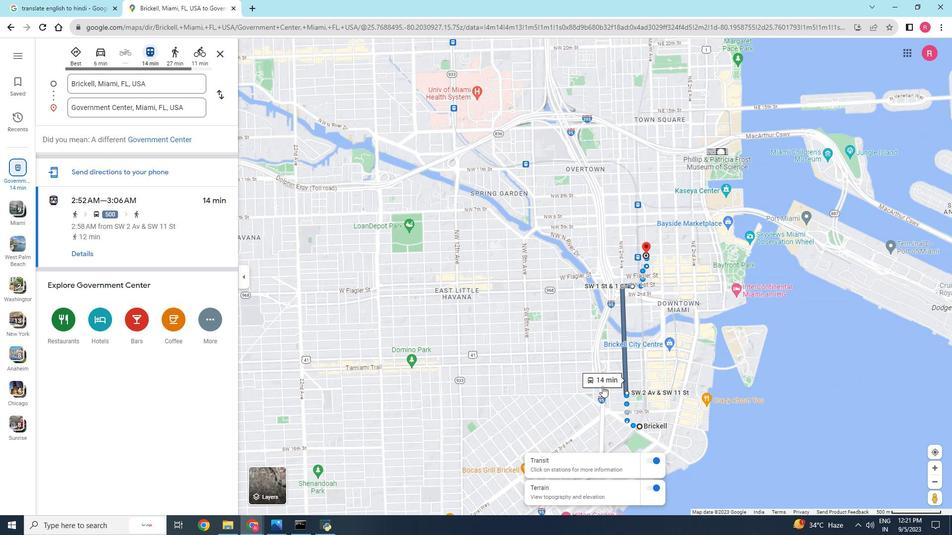 
Action: Mouse scrolled (663, 389) with delta (0, 0)
Screenshot: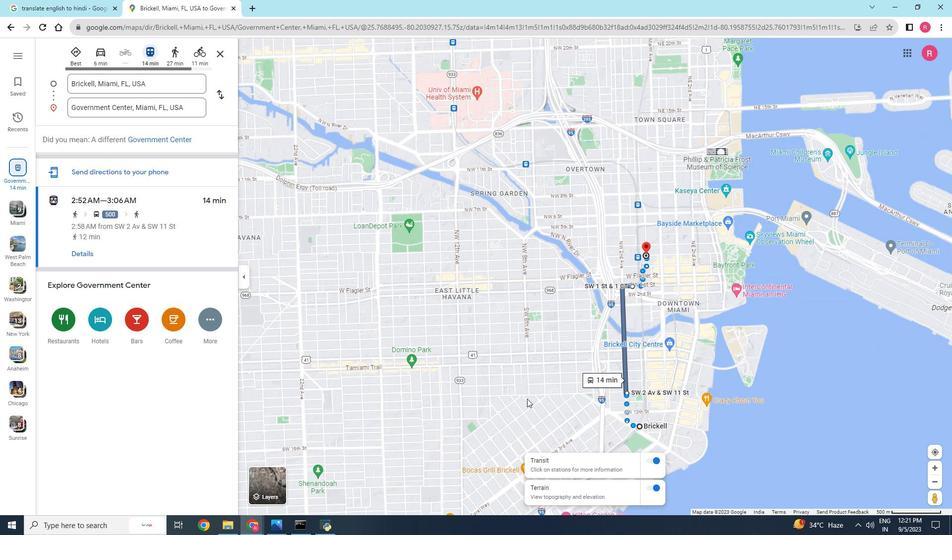 
Action: Mouse scrolled (663, 389) with delta (0, 0)
Screenshot: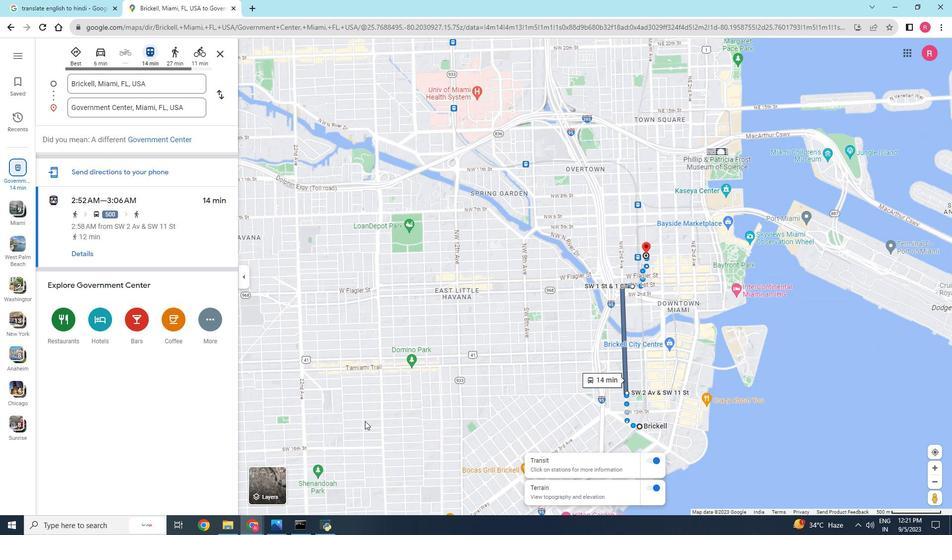 
Action: Mouse moved to (260, 487)
Screenshot: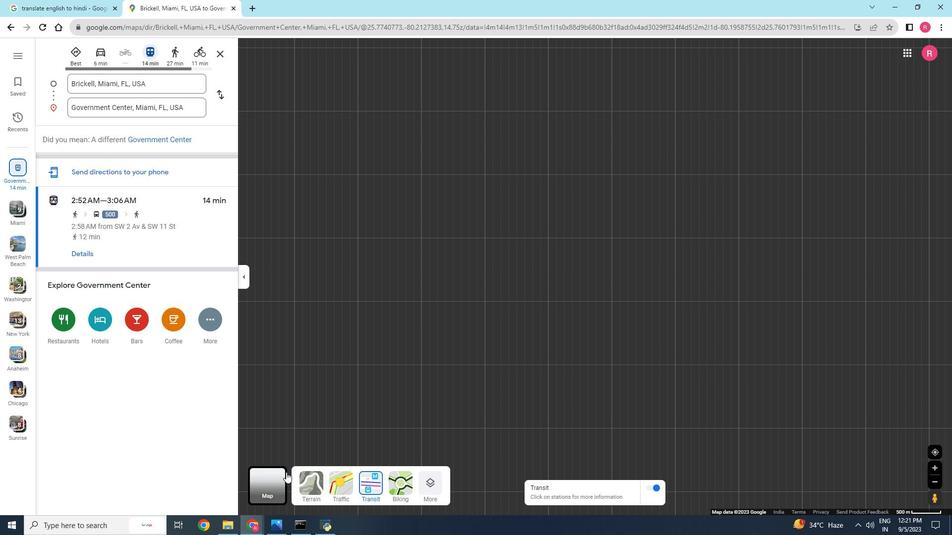 
Action: Mouse pressed left at (260, 487)
Screenshot: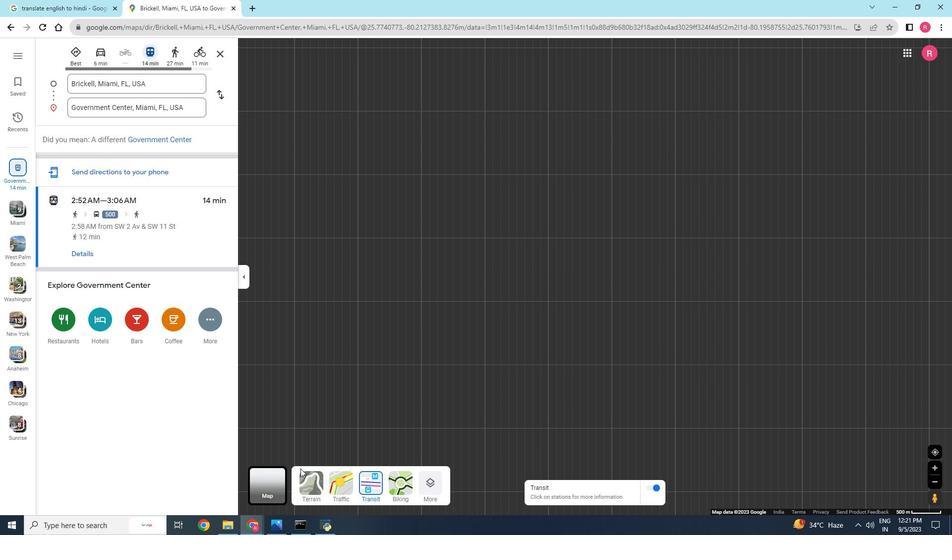 
Action: Mouse moved to (431, 485)
Screenshot: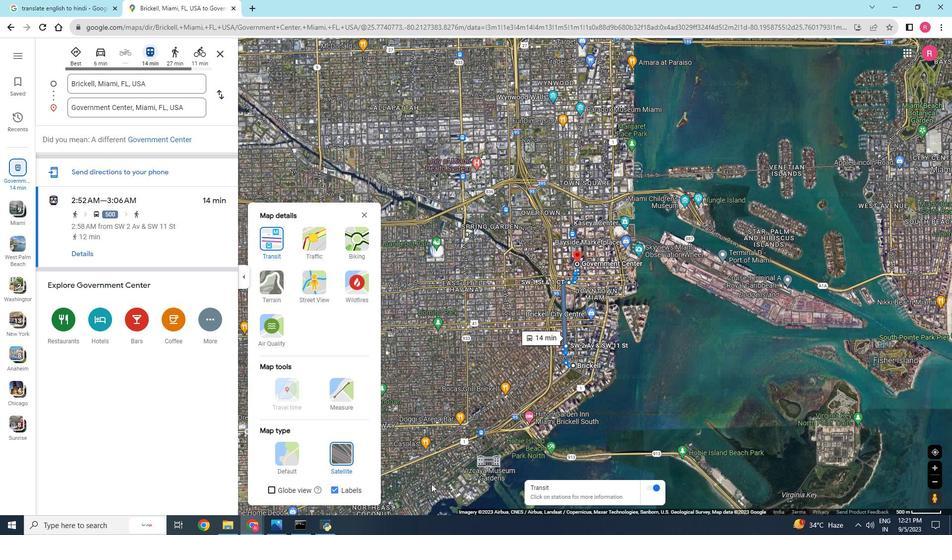
Action: Mouse pressed left at (431, 485)
Screenshot: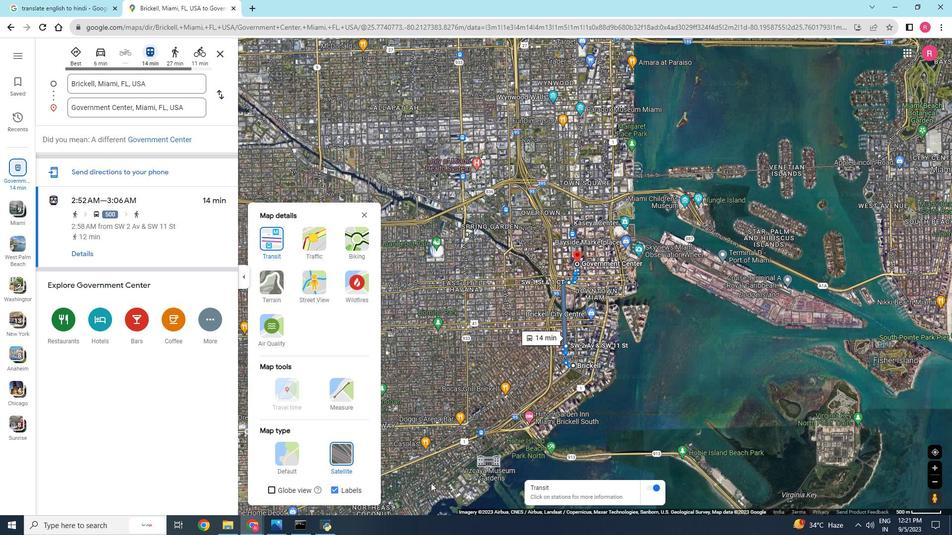 
Action: Mouse moved to (312, 253)
Screenshot: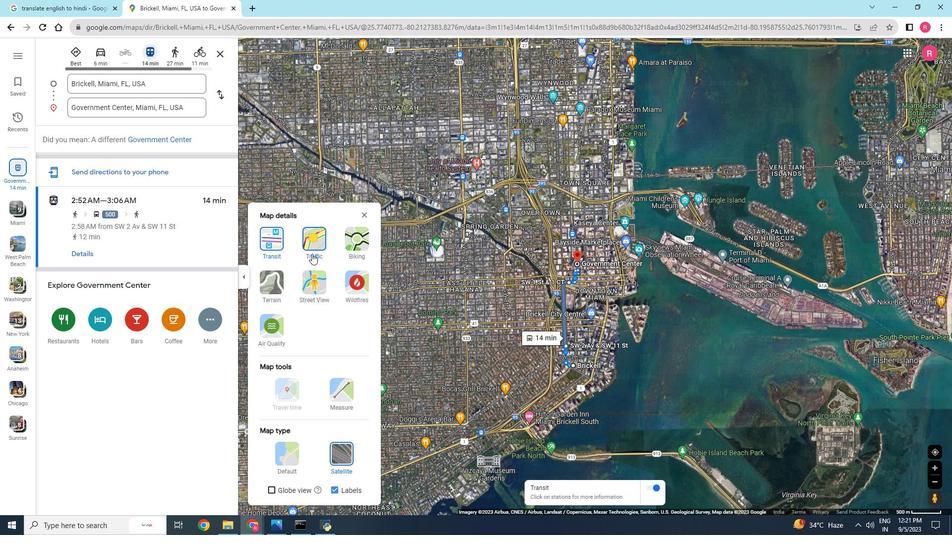 
Action: Mouse pressed left at (312, 253)
Screenshot: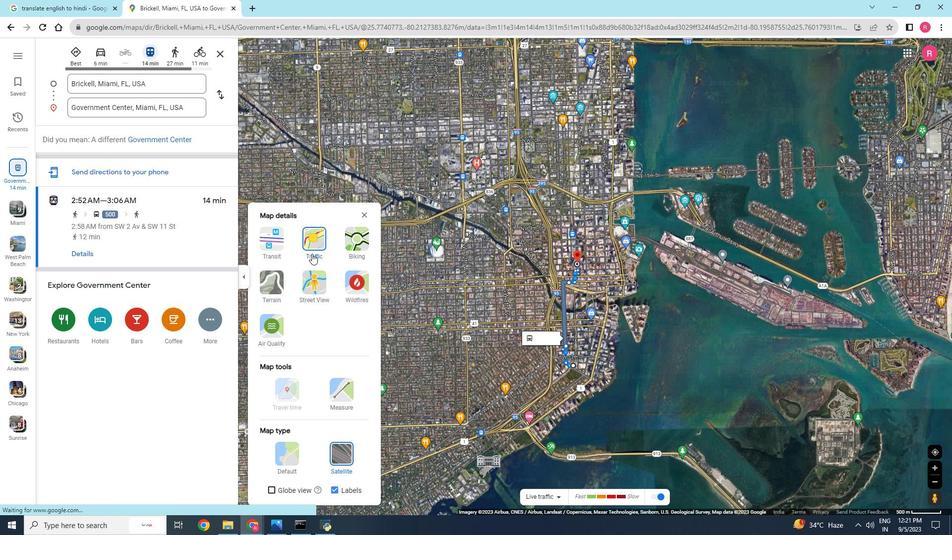 
Action: Mouse moved to (277, 287)
Screenshot: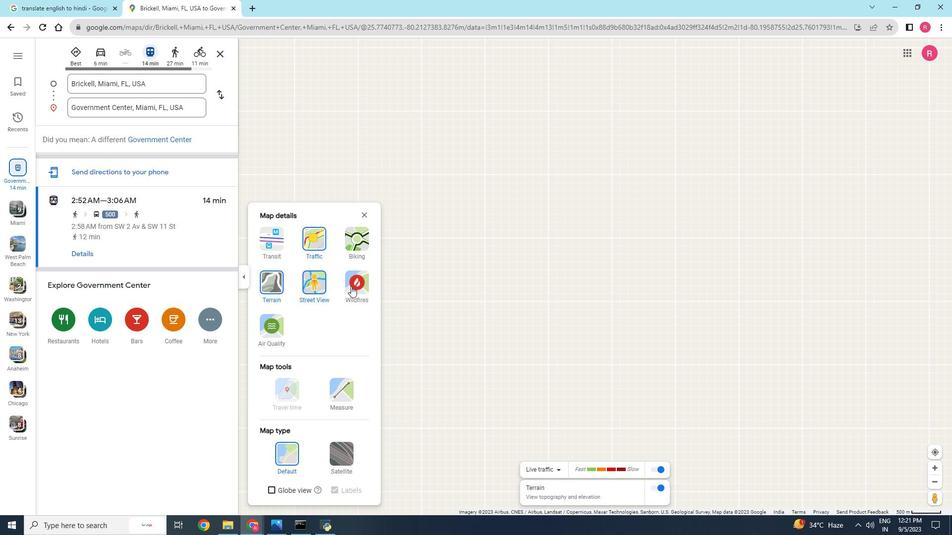 
Action: Mouse pressed left at (277, 287)
Screenshot: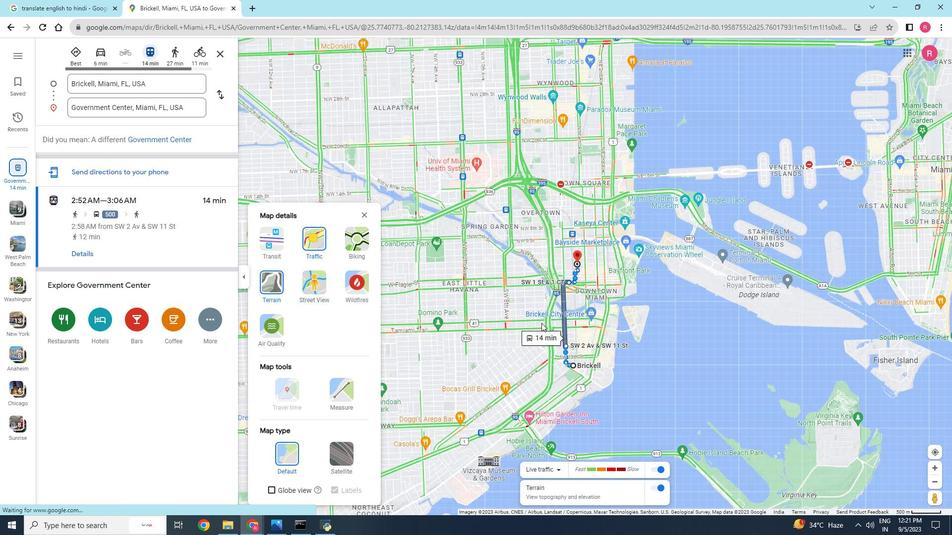
Action: Mouse moved to (564, 351)
Screenshot: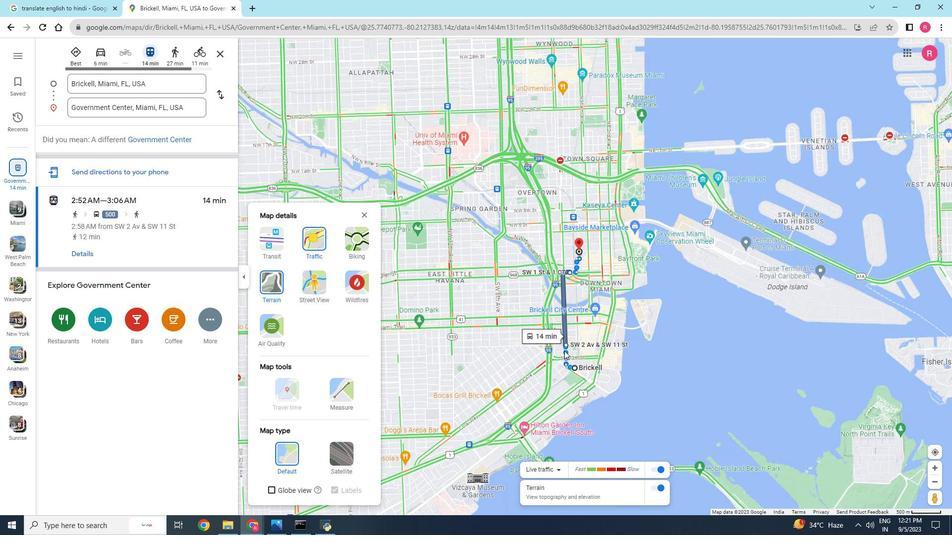 
Action: Mouse scrolled (564, 351) with delta (0, 0)
Screenshot: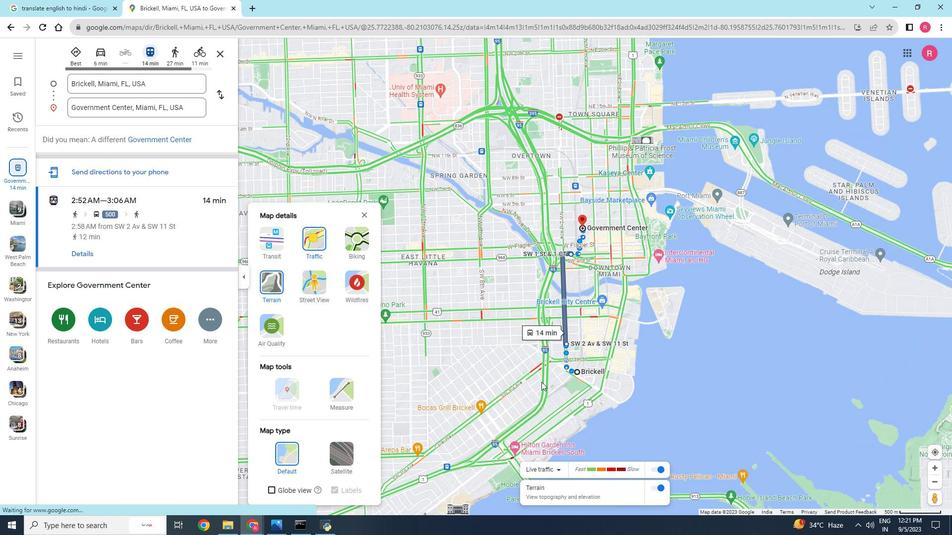 
Action: Mouse scrolled (564, 351) with delta (0, 0)
Screenshot: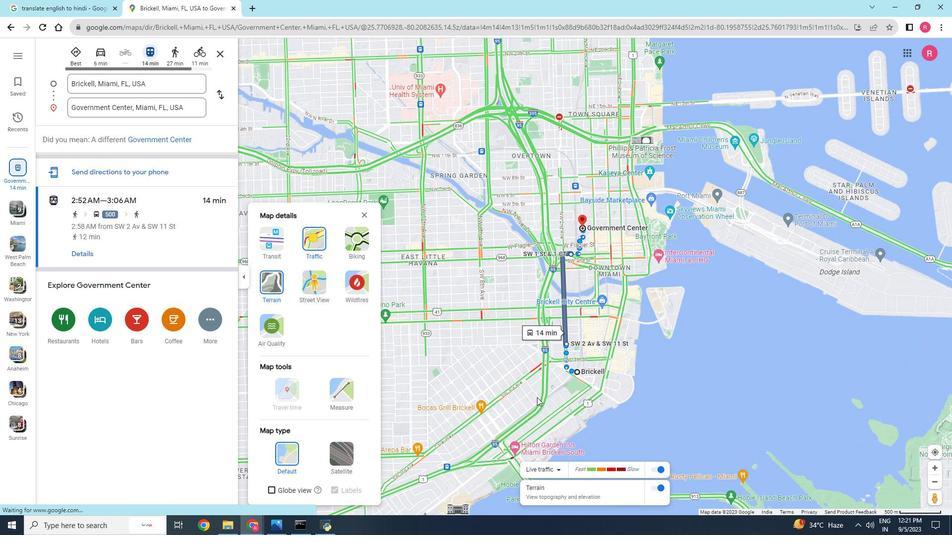 
Action: Mouse moved to (537, 397)
Screenshot: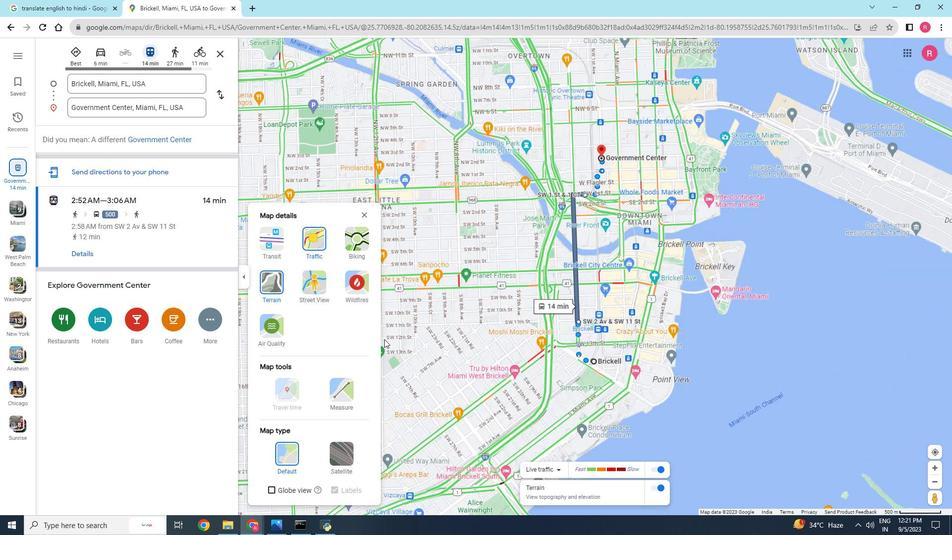 
Action: Mouse scrolled (537, 398) with delta (0, 0)
Screenshot: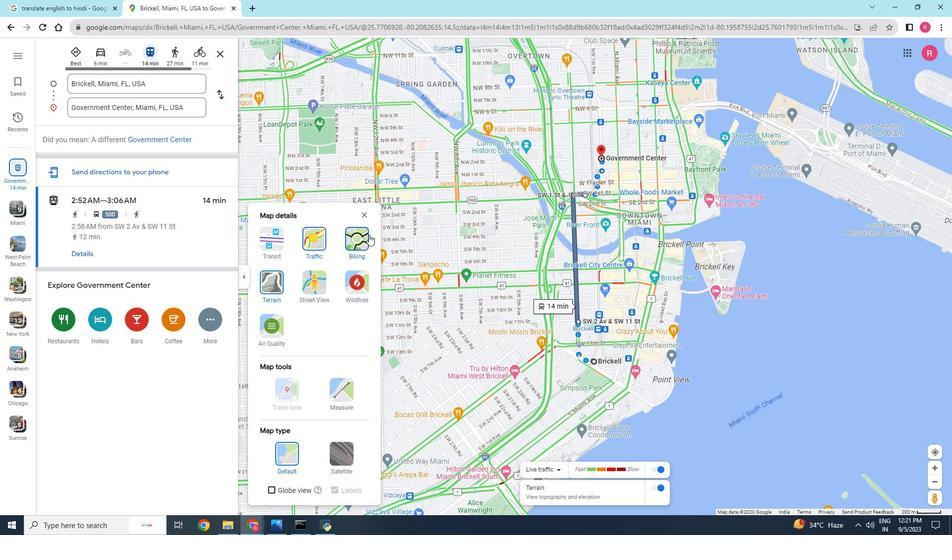 
Action: Mouse scrolled (537, 398) with delta (0, 0)
Screenshot: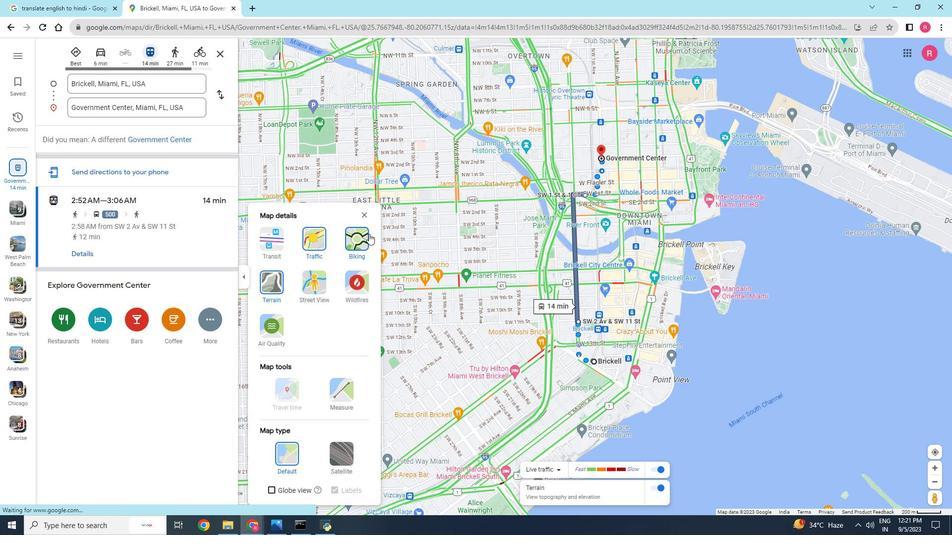 
Action: Mouse moved to (362, 215)
Screenshot: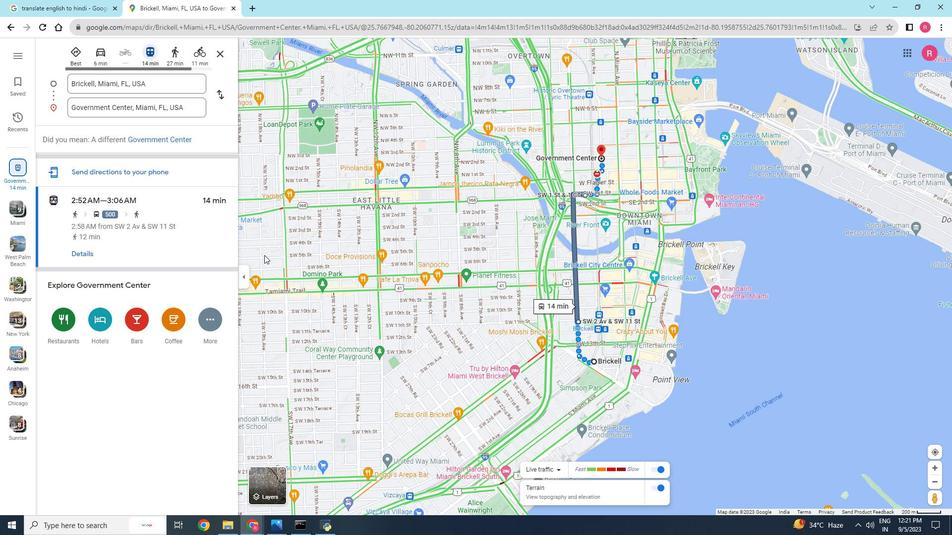 
Action: Mouse pressed left at (362, 215)
Screenshot: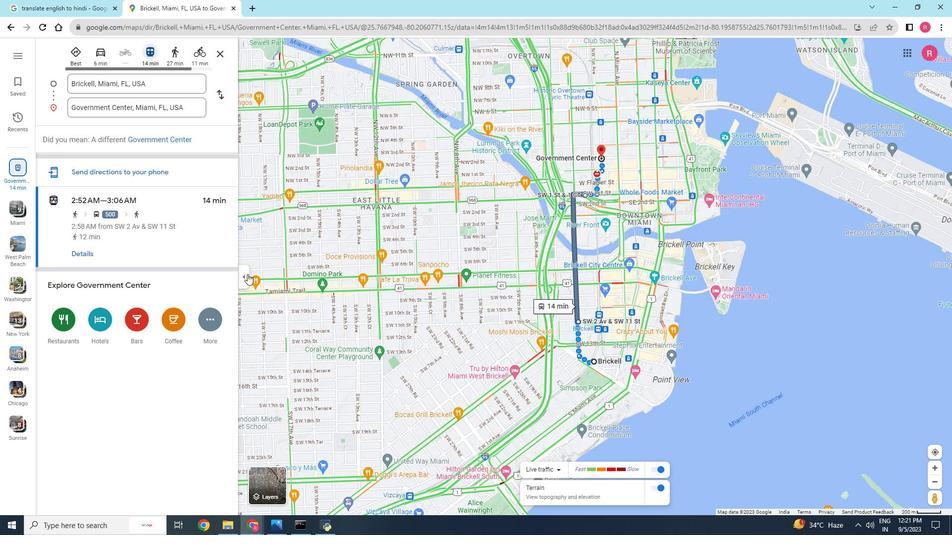 
Action: Mouse moved to (245, 276)
Screenshot: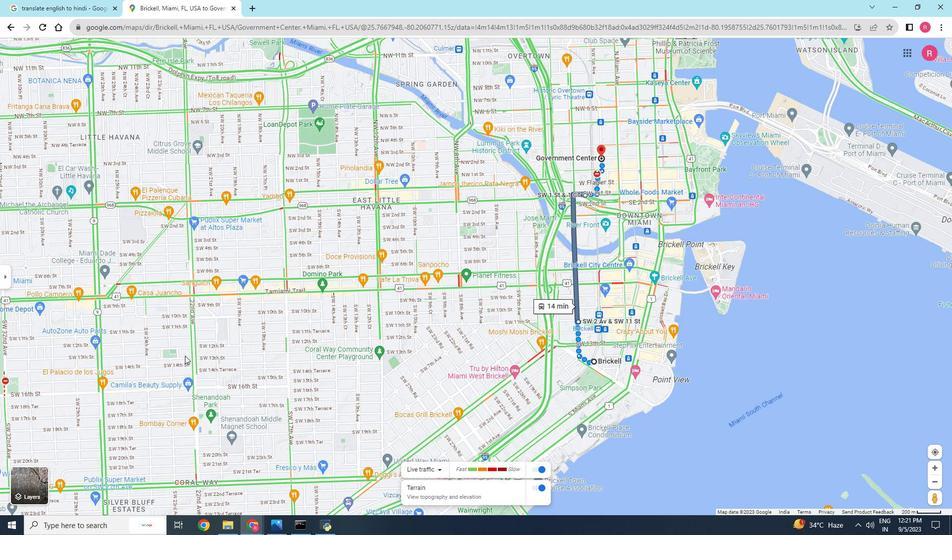 
Action: Mouse pressed left at (245, 276)
Screenshot: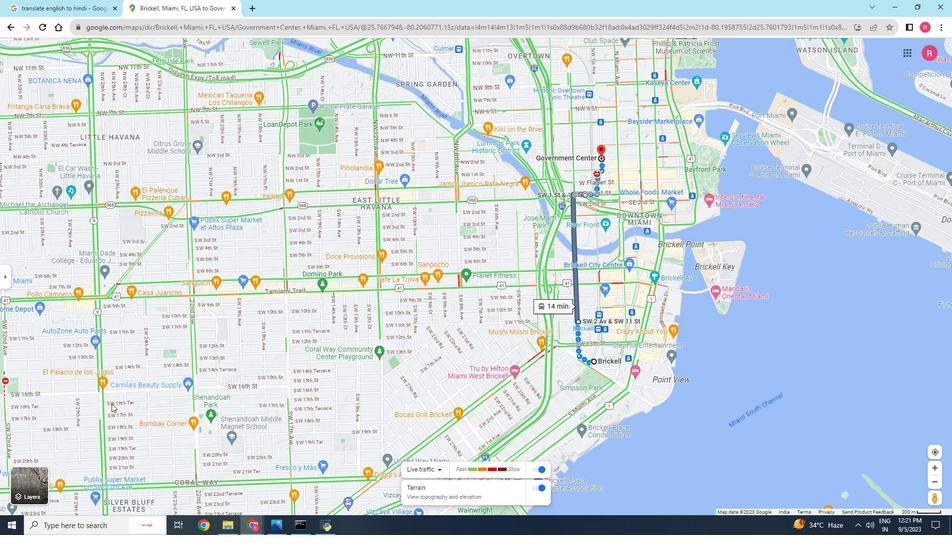
Action: Mouse moved to (405, 394)
Screenshot: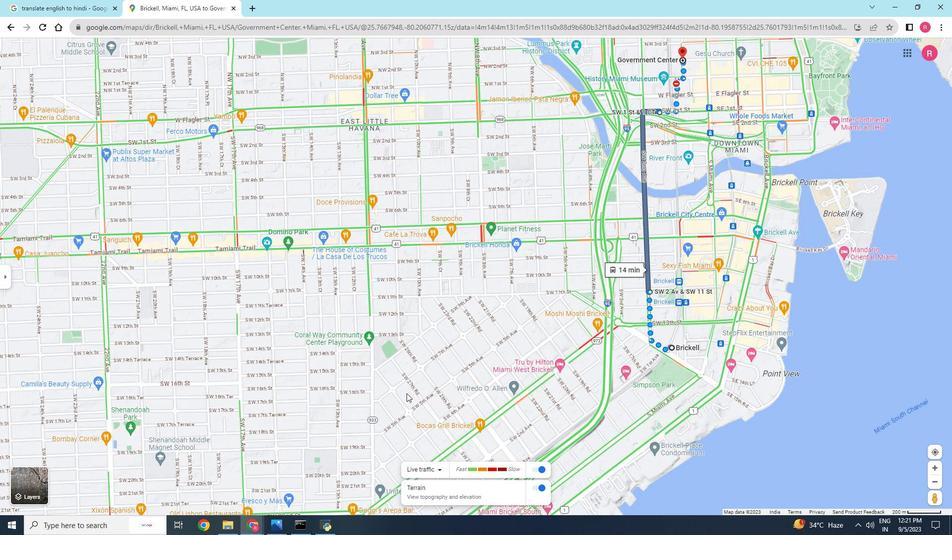 
Action: Mouse scrolled (405, 395) with delta (0, 0)
Screenshot: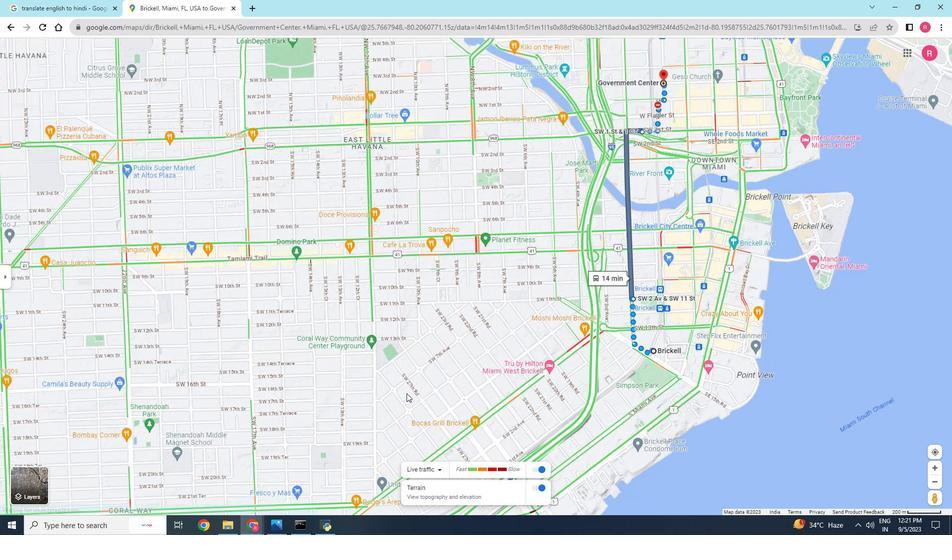 
Action: Mouse scrolled (405, 395) with delta (0, 0)
Screenshot: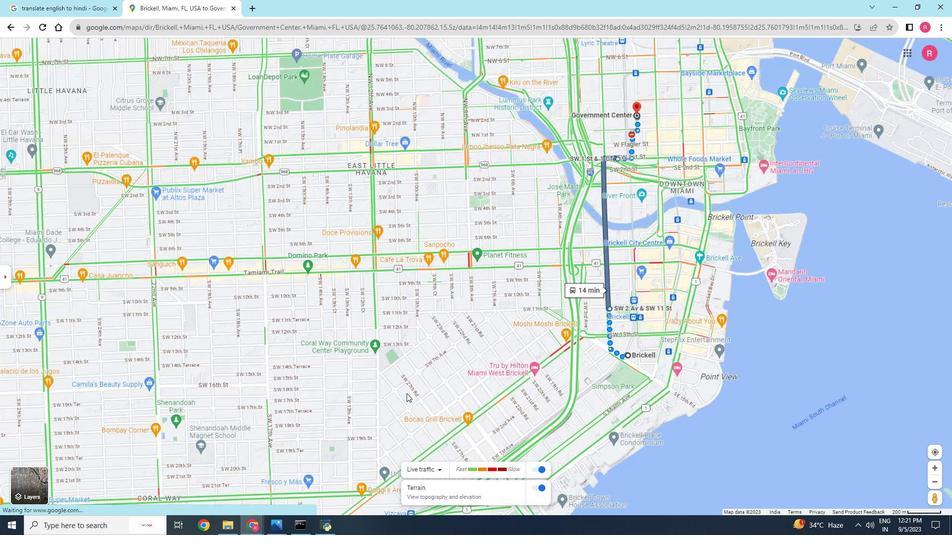 
Action: Mouse moved to (406, 393)
Screenshot: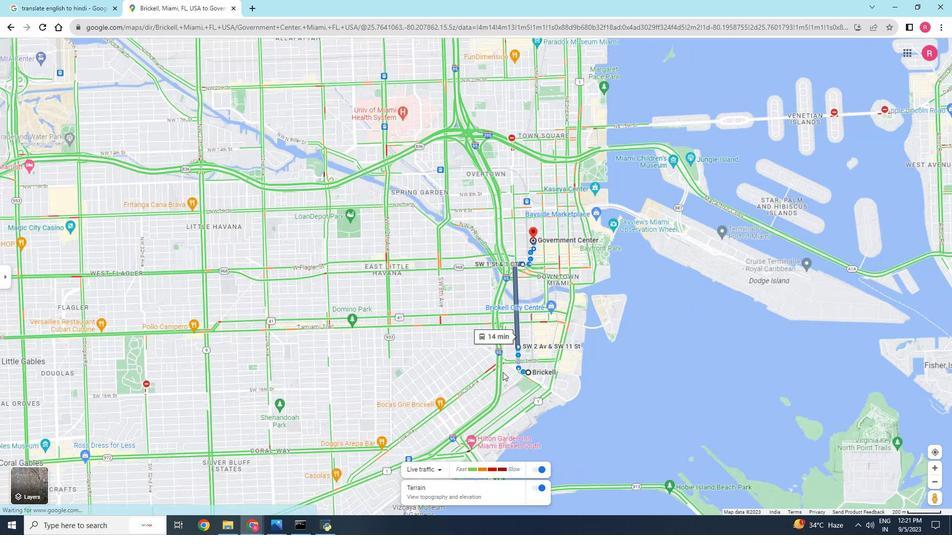 
Action: Mouse scrolled (406, 393) with delta (0, 0)
Screenshot: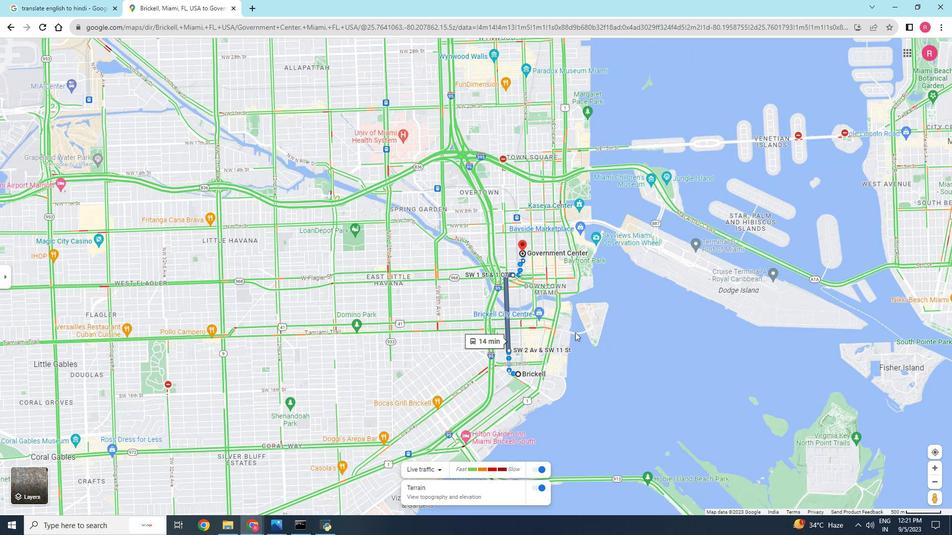 
Action: Mouse scrolled (406, 393) with delta (0, 0)
Screenshot: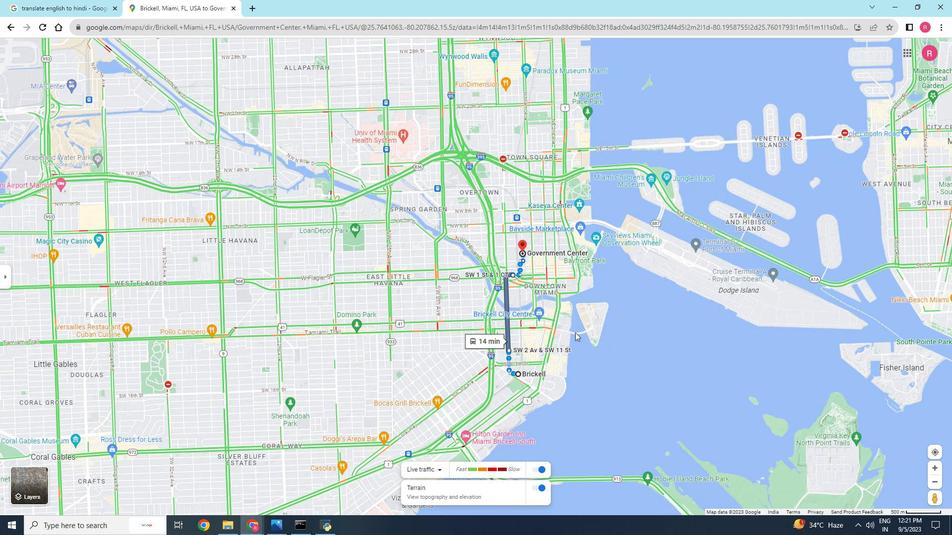 
Action: Mouse scrolled (406, 393) with delta (0, 0)
Screenshot: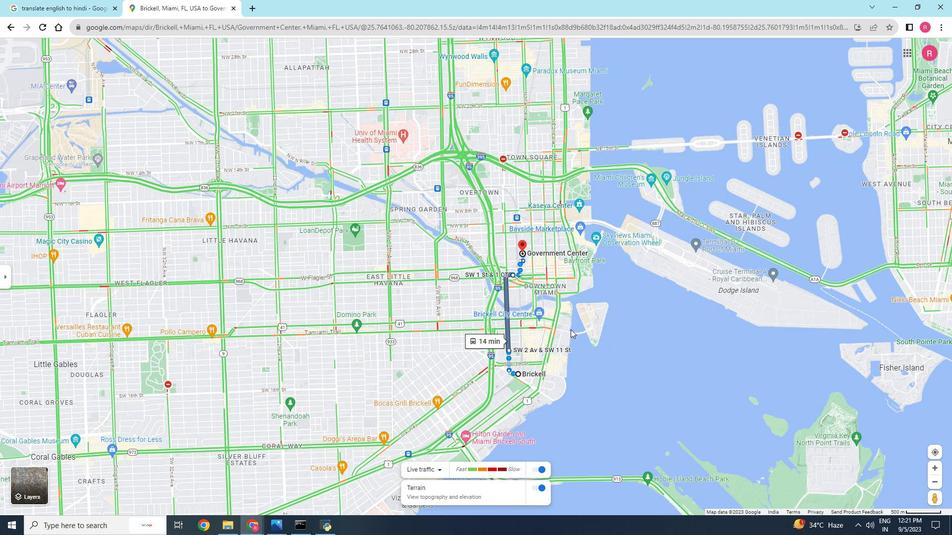 
Action: Mouse scrolled (406, 393) with delta (0, 0)
Screenshot: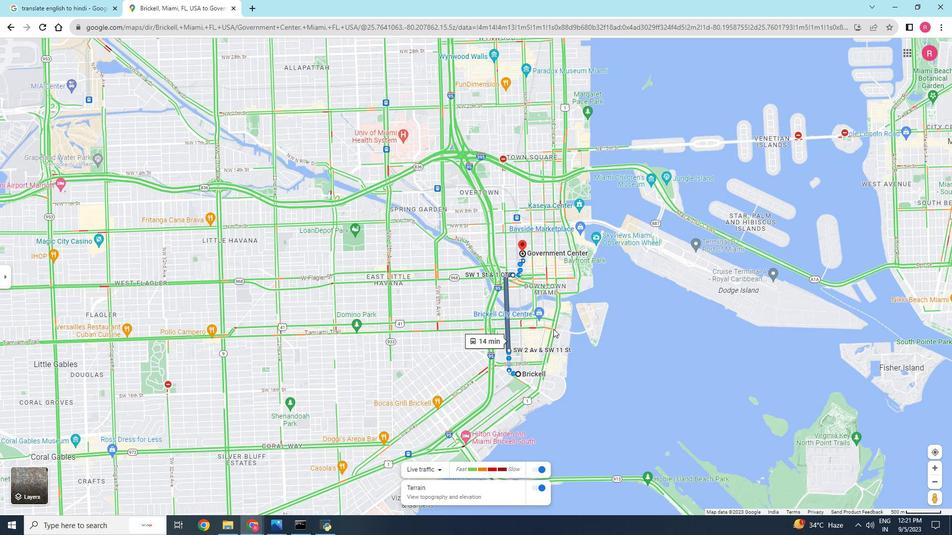 
Action: Mouse scrolled (406, 393) with delta (0, 0)
Screenshot: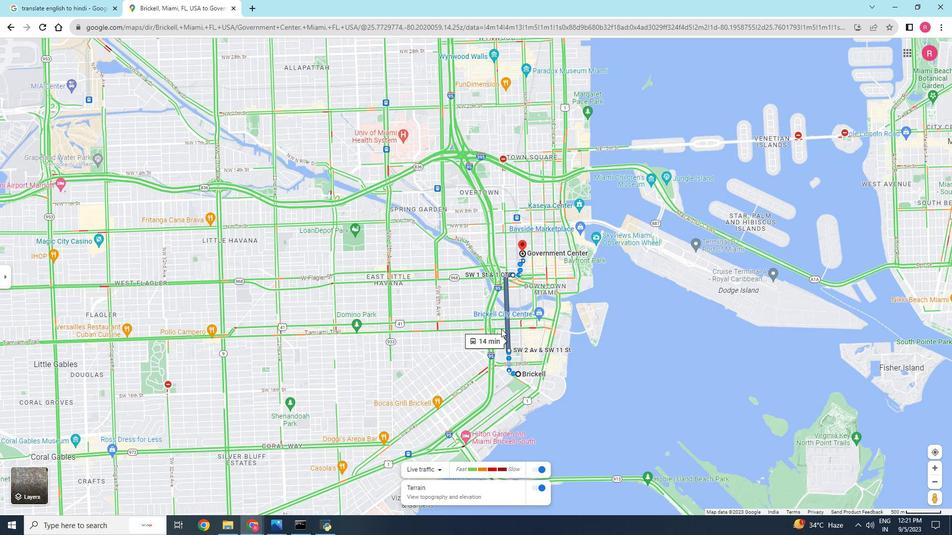 
Action: Mouse moved to (495, 338)
Screenshot: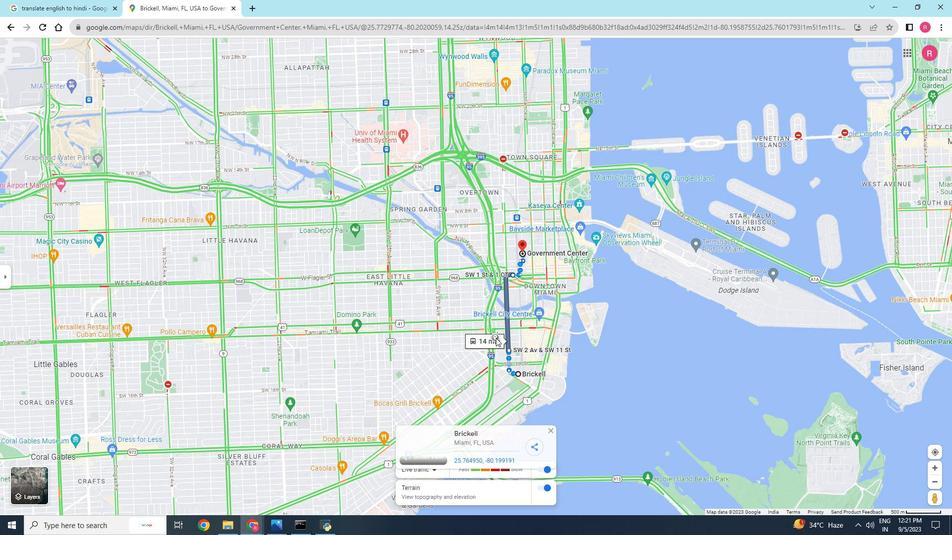 
Action: Mouse pressed left at (495, 338)
Screenshot: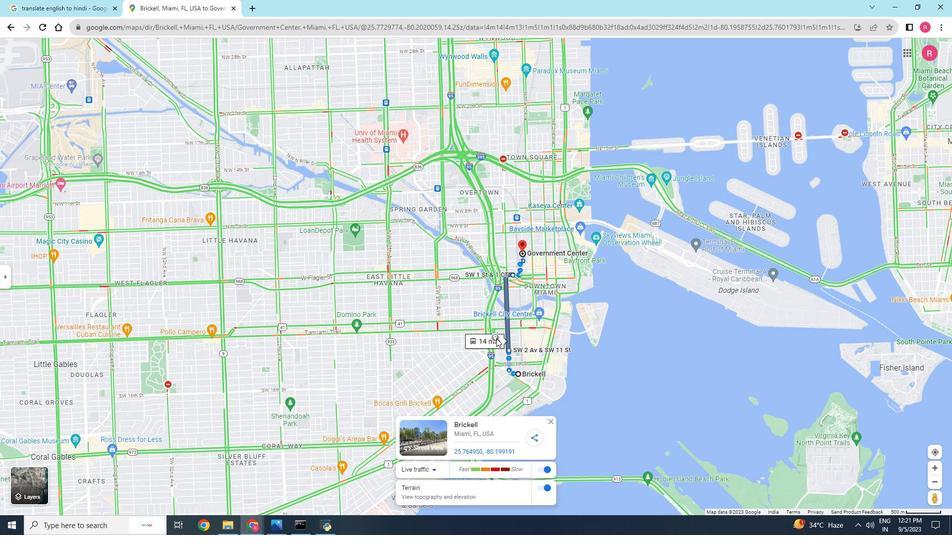 
Action: Mouse moved to (509, 289)
Screenshot: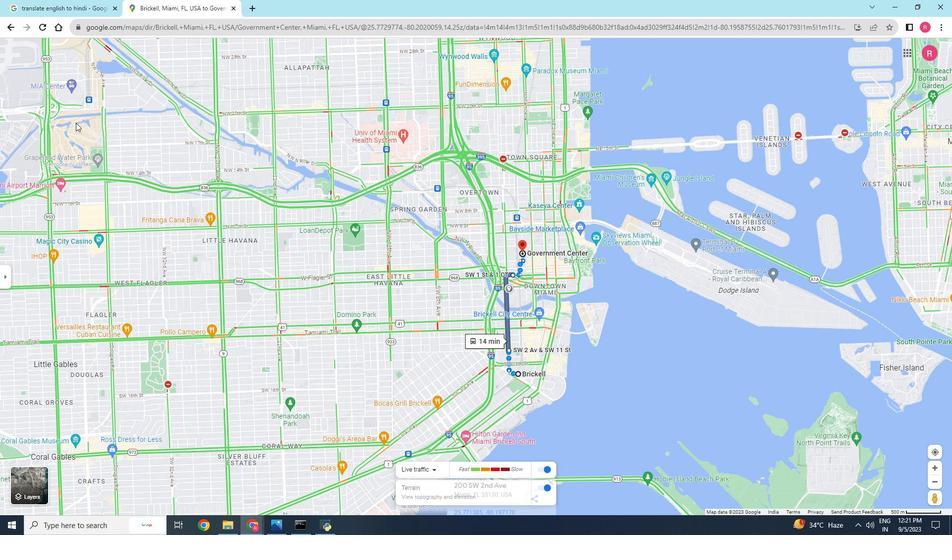 
Action: Mouse pressed left at (509, 289)
Screenshot: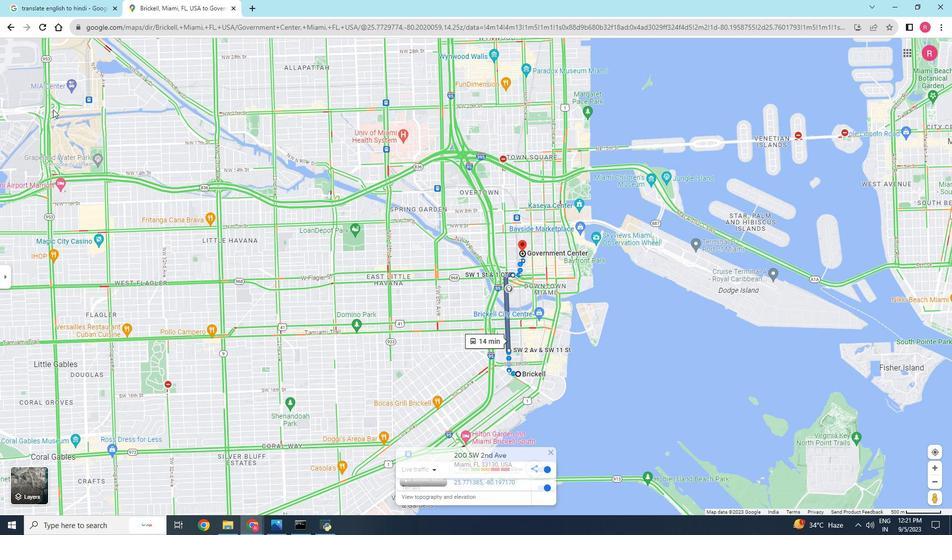 
Action: Mouse moved to (12, 30)
Screenshot: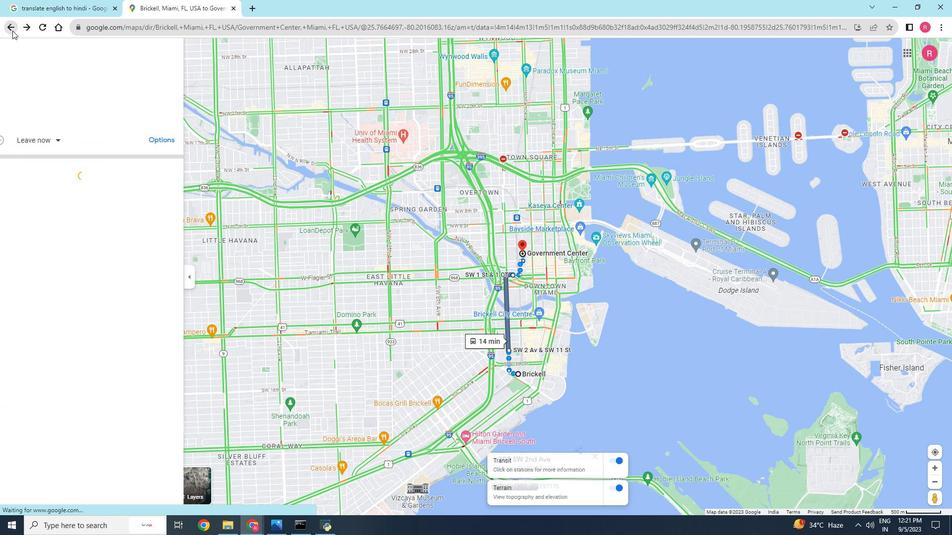
Action: Mouse pressed left at (12, 30)
Screenshot: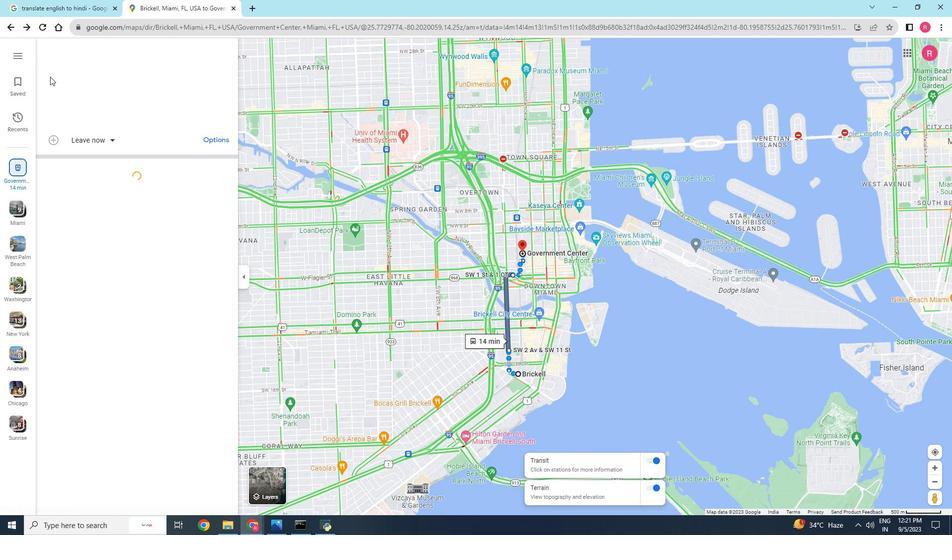 
Action: Mouse moved to (95, 257)
Screenshot: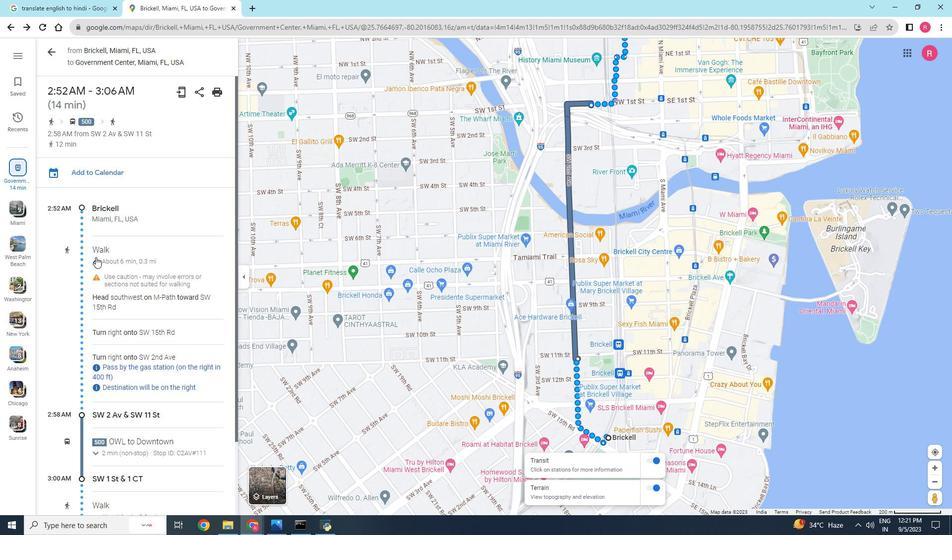 
Action: Mouse pressed left at (95, 257)
Screenshot: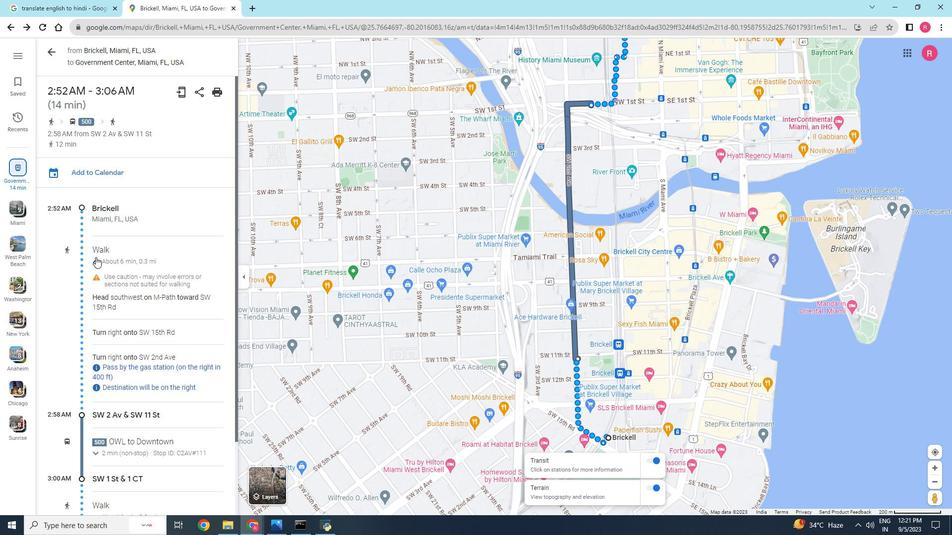 
Action: Mouse scrolled (95, 256) with delta (0, 0)
Screenshot: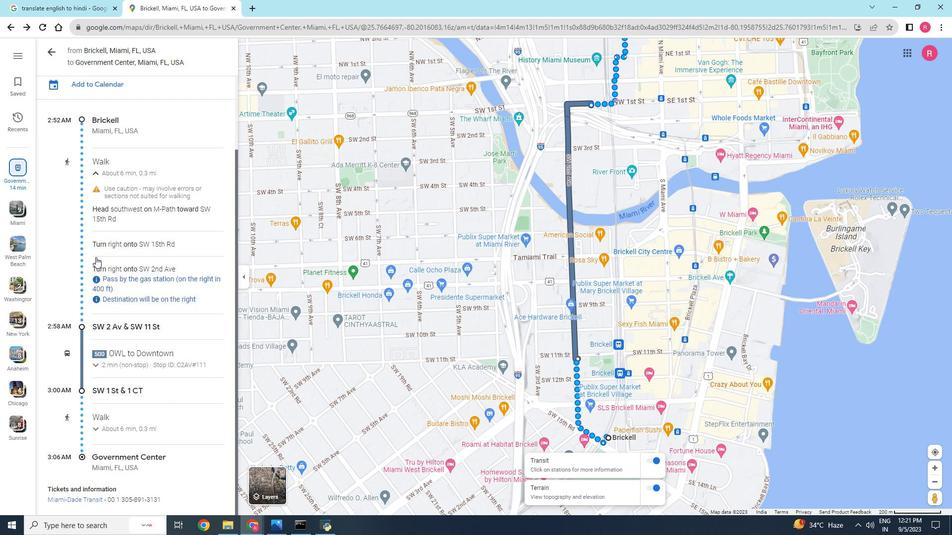 
Action: Mouse scrolled (95, 256) with delta (0, 0)
Screenshot: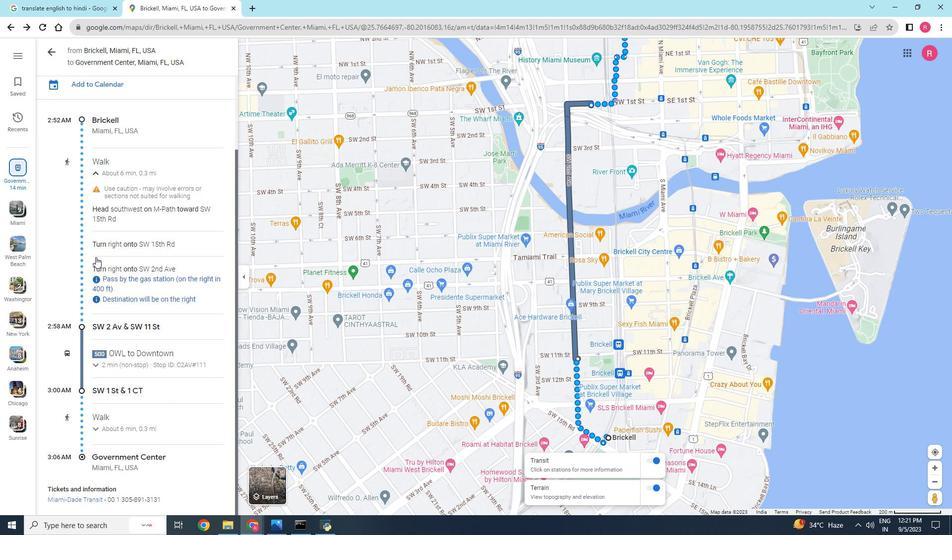 
Action: Mouse scrolled (95, 256) with delta (0, 0)
Screenshot: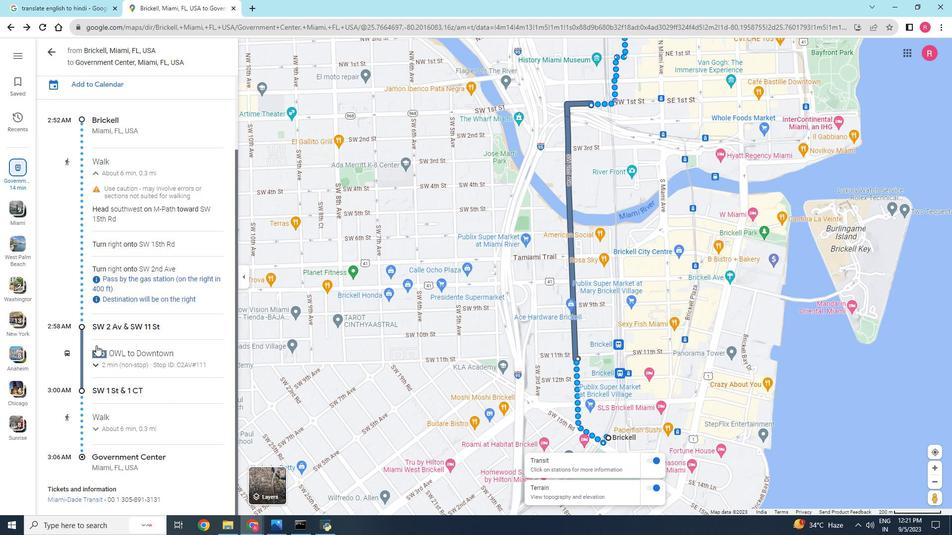 
Action: Mouse moved to (94, 366)
Screenshot: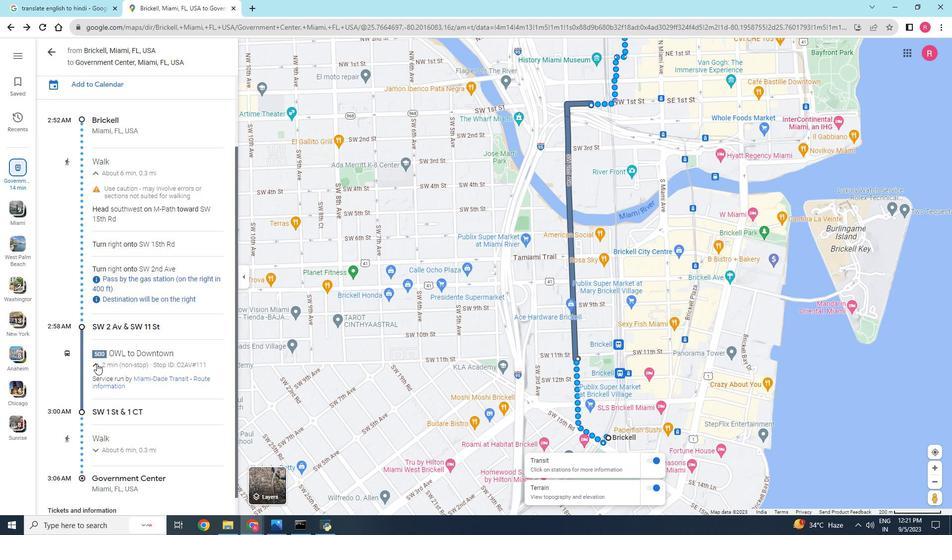 
Action: Mouse pressed left at (94, 366)
Screenshot: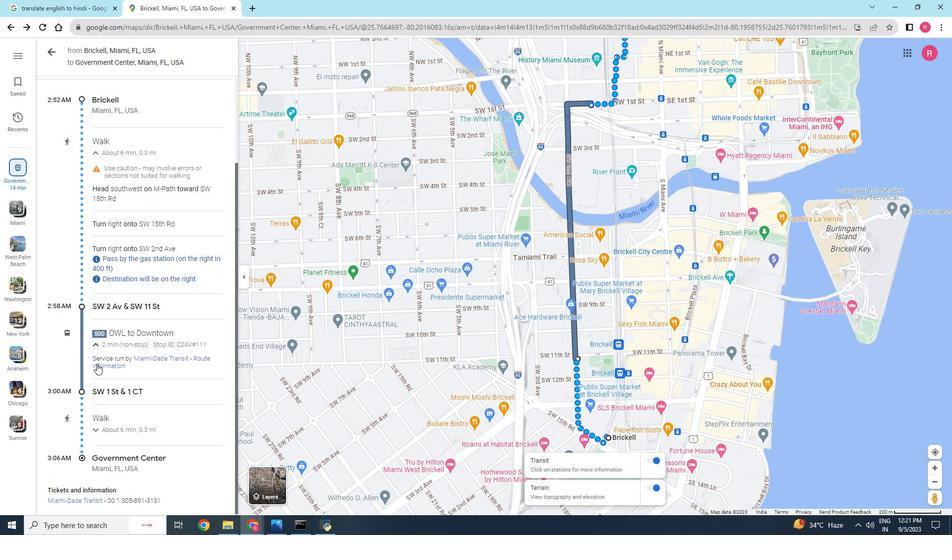 
Action: Mouse moved to (96, 364)
Screenshot: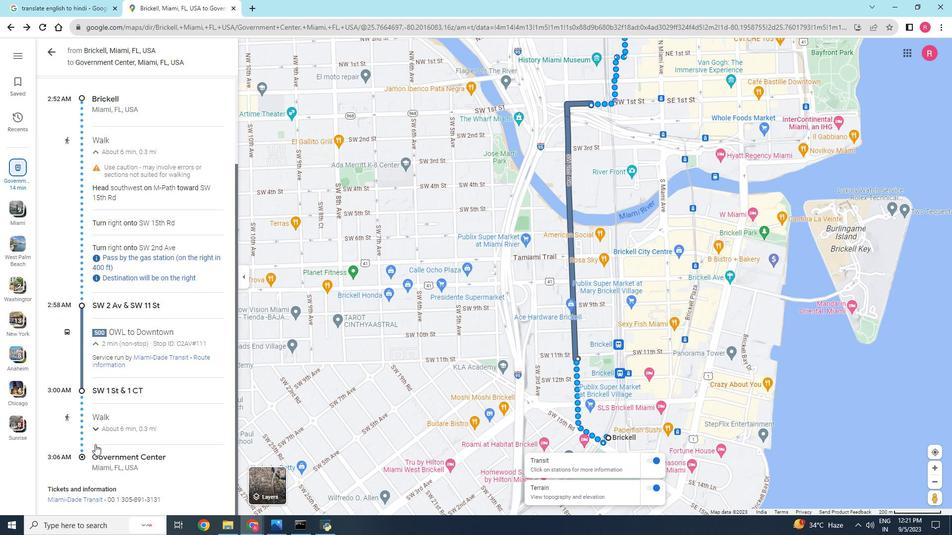 
Action: Mouse scrolled (96, 363) with delta (0, 0)
Screenshot: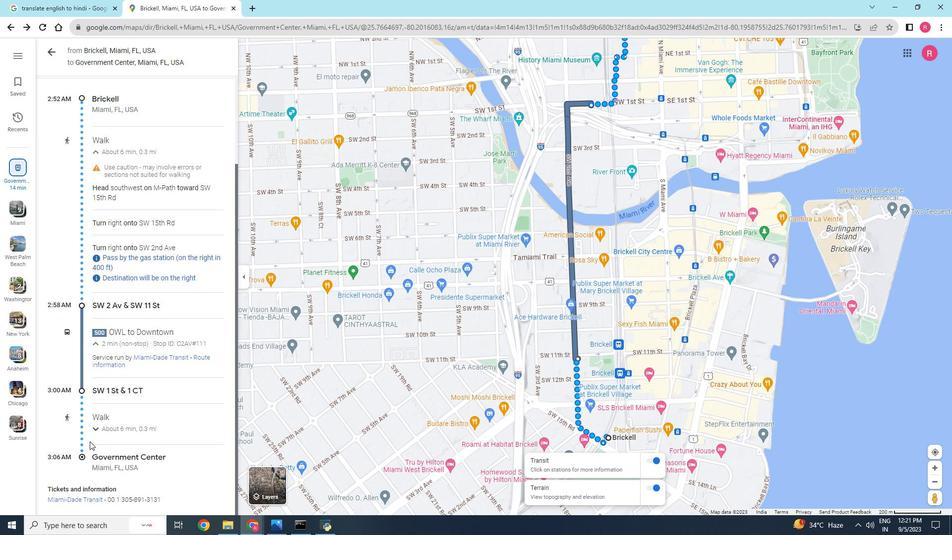 
Action: Mouse scrolled (96, 363) with delta (0, 0)
Screenshot: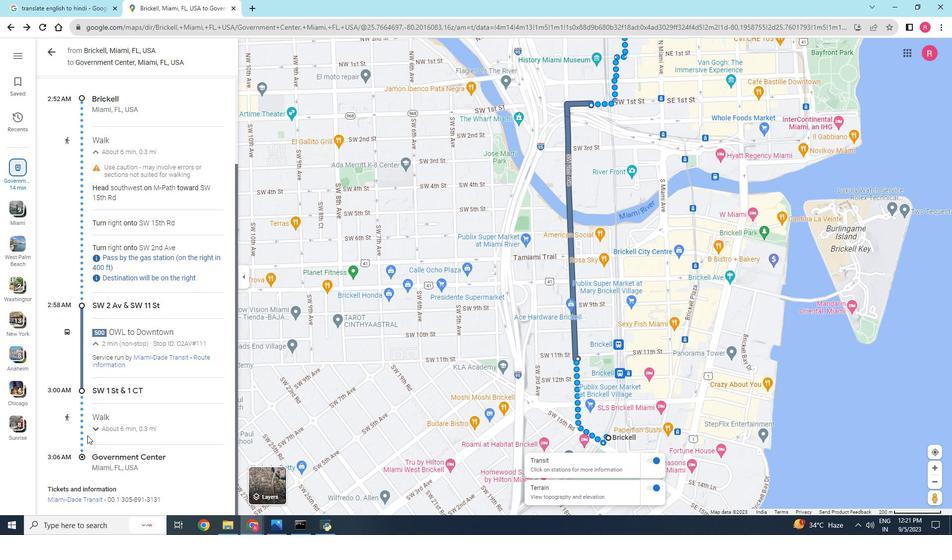 
Action: Mouse moved to (93, 432)
Screenshot: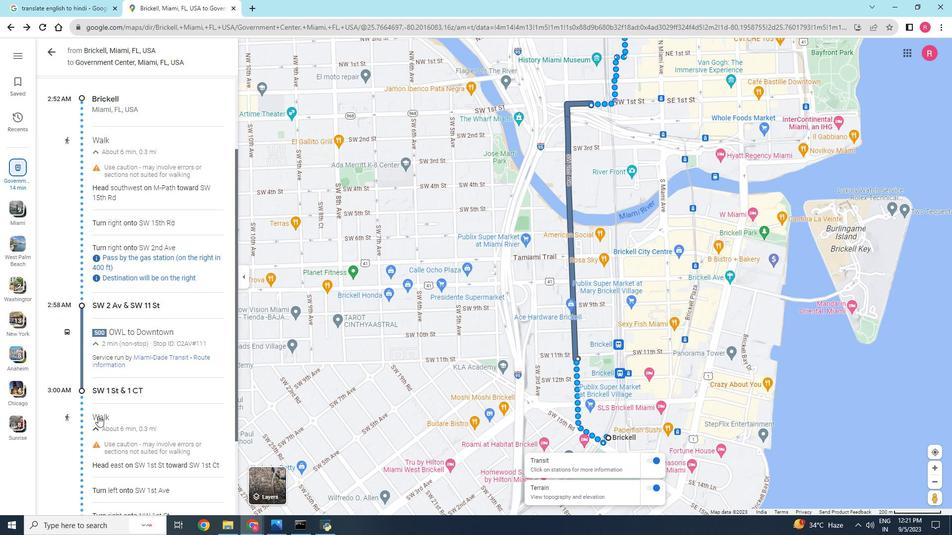 
Action: Mouse pressed left at (93, 432)
Screenshot: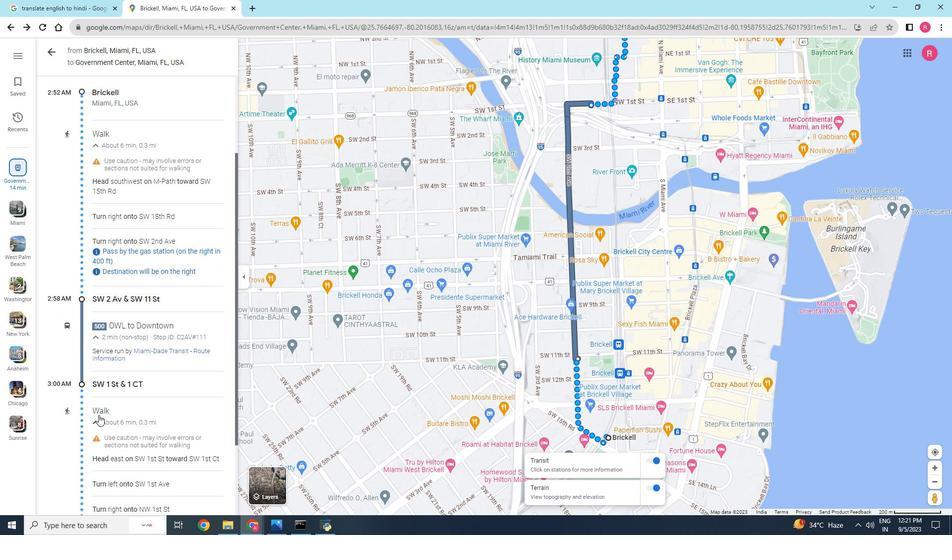 
Action: Mouse moved to (98, 415)
Screenshot: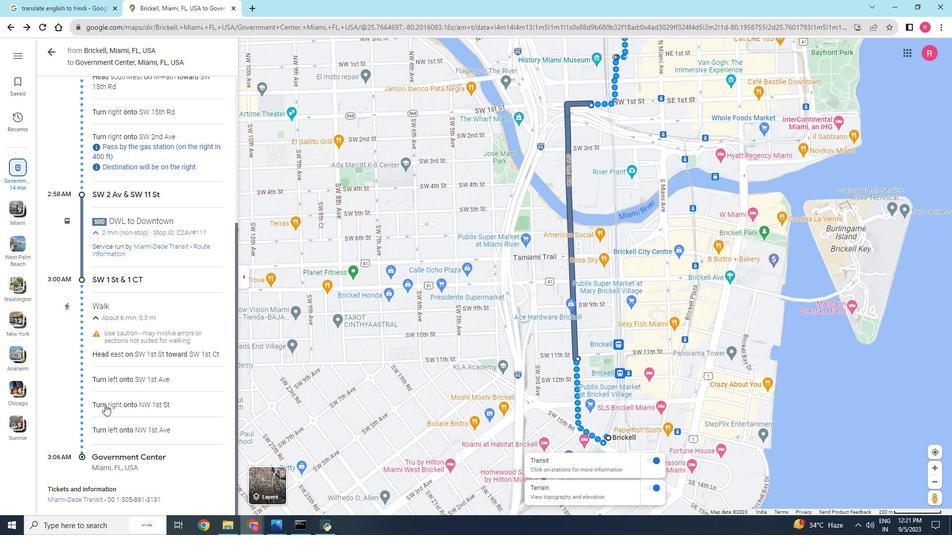 
Action: Mouse scrolled (98, 415) with delta (0, 0)
Screenshot: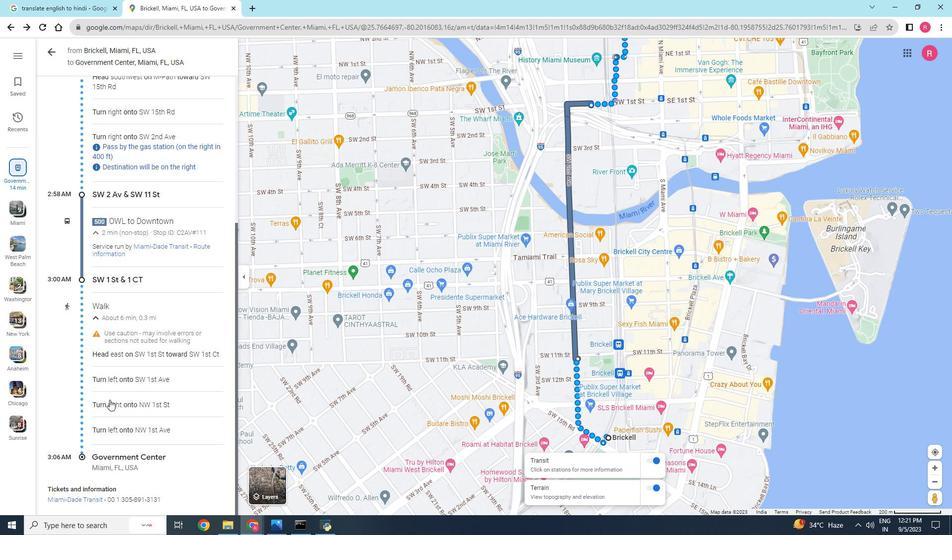 
Action: Mouse scrolled (98, 415) with delta (0, 0)
Screenshot: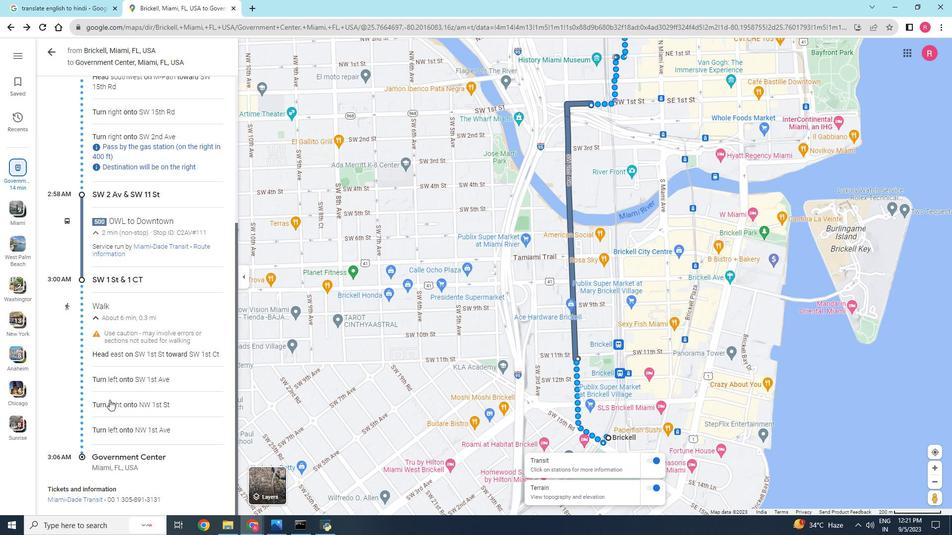 
Action: Mouse scrolled (98, 415) with delta (0, 0)
Screenshot: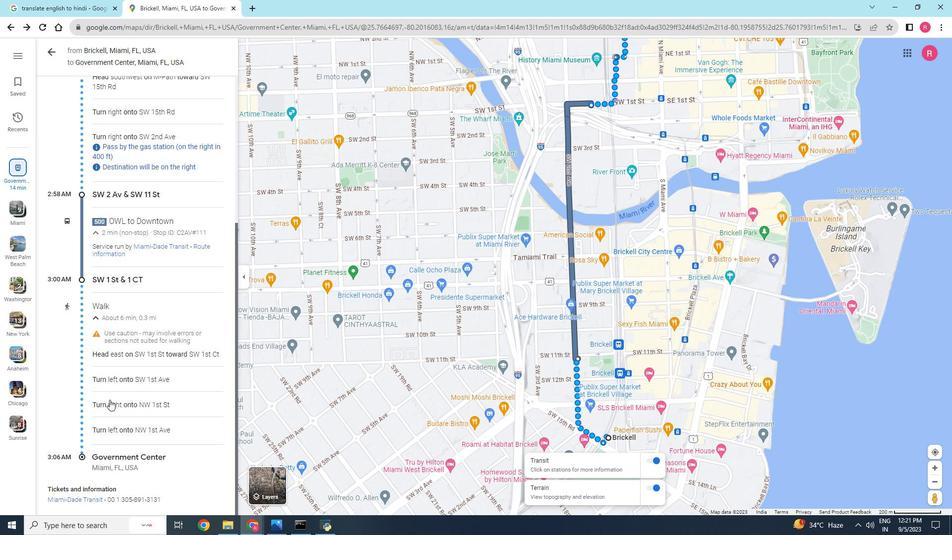 
Action: Mouse scrolled (98, 415) with delta (0, 0)
Screenshot: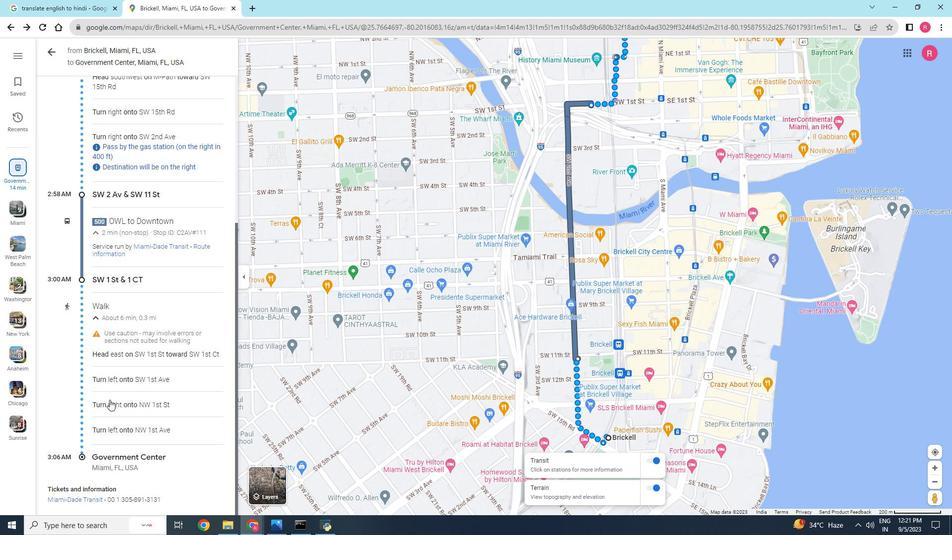 
Action: Mouse scrolled (98, 415) with delta (0, 0)
Screenshot: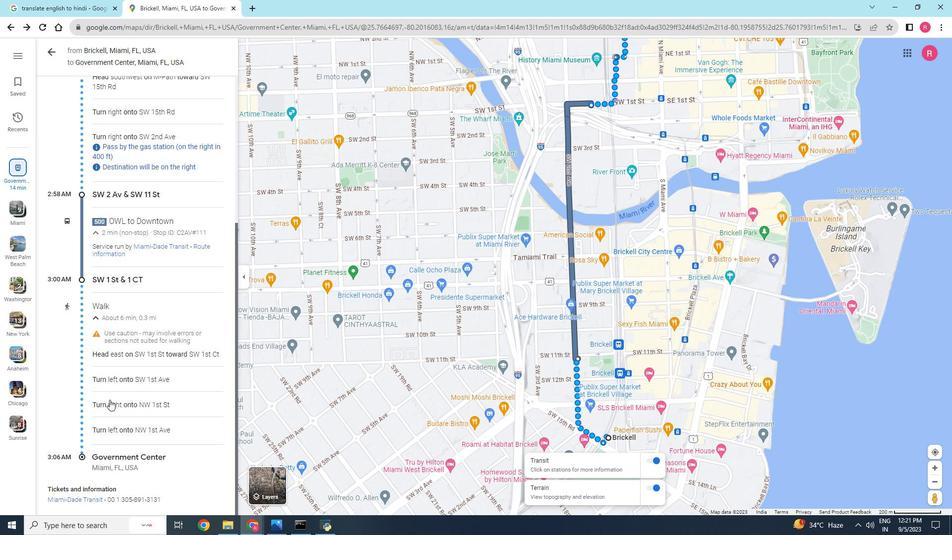 
Action: Mouse moved to (109, 400)
Screenshot: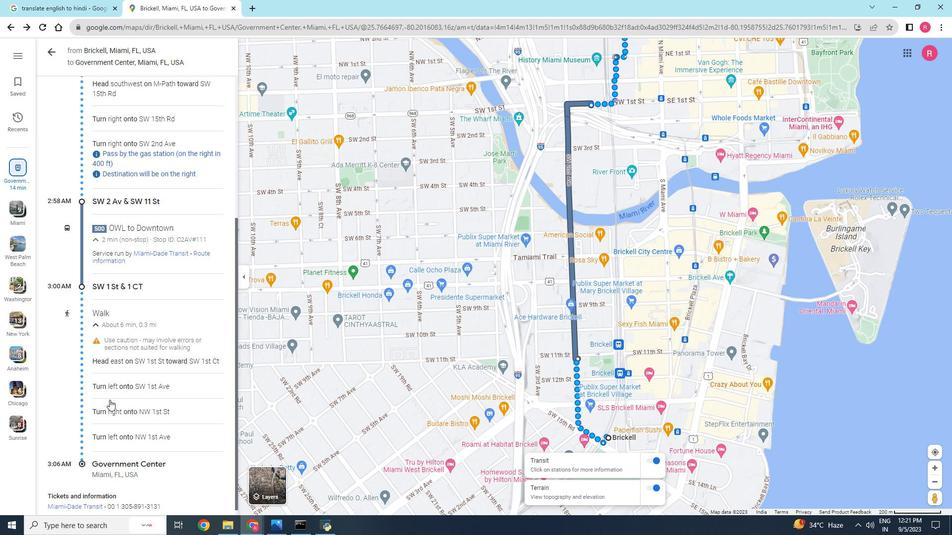 
Action: Mouse scrolled (109, 399) with delta (0, 0)
Screenshot: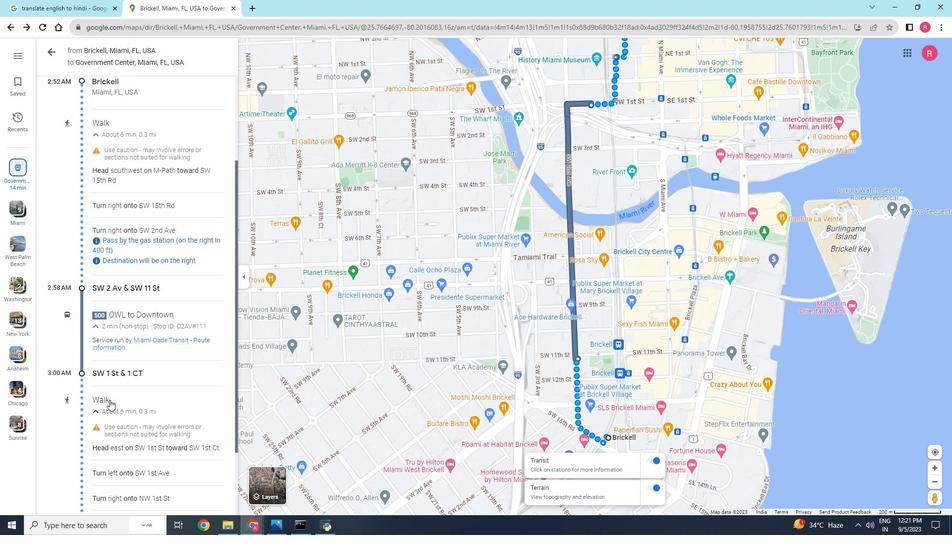 
Action: Mouse scrolled (109, 399) with delta (0, 0)
Screenshot: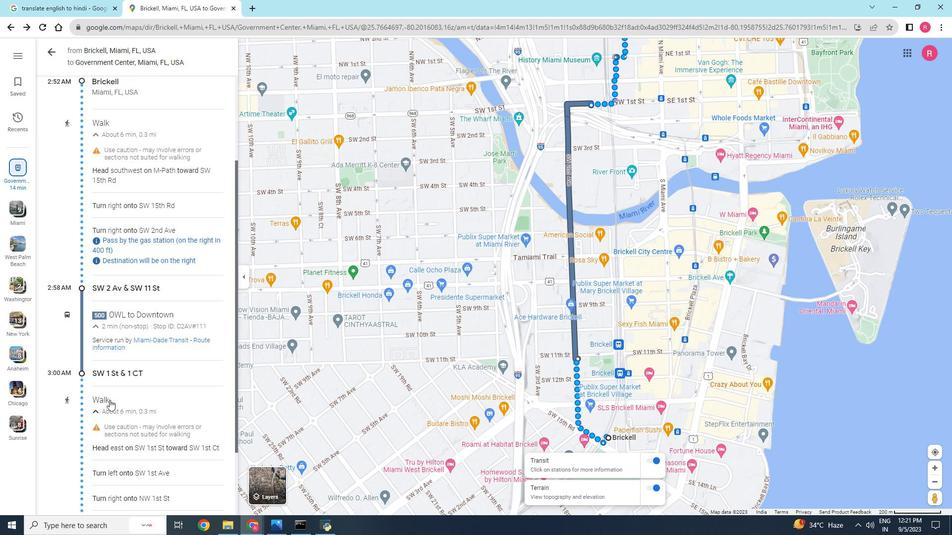 
Action: Mouse scrolled (109, 399) with delta (0, 0)
Screenshot: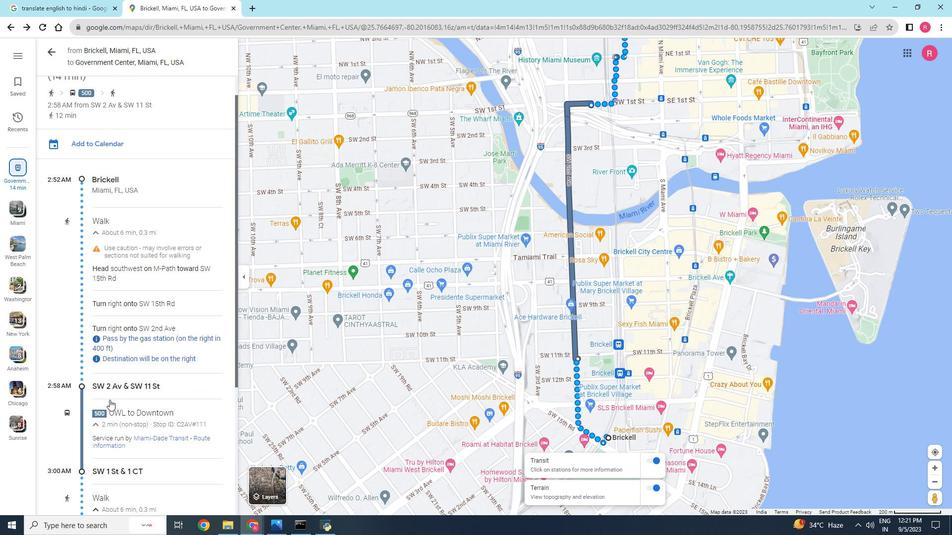 
Action: Mouse scrolled (109, 399) with delta (0, 0)
Screenshot: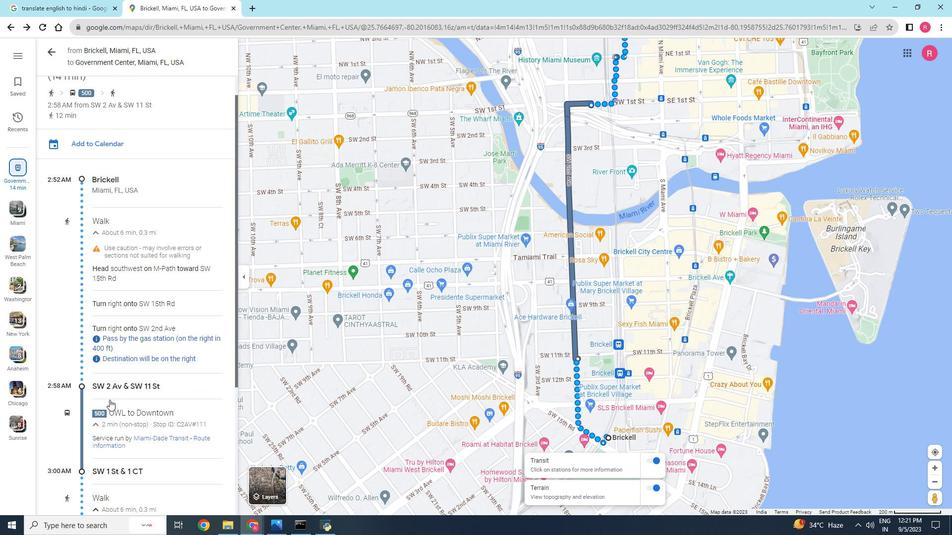 
Action: Mouse scrolled (109, 400) with delta (0, 0)
Screenshot: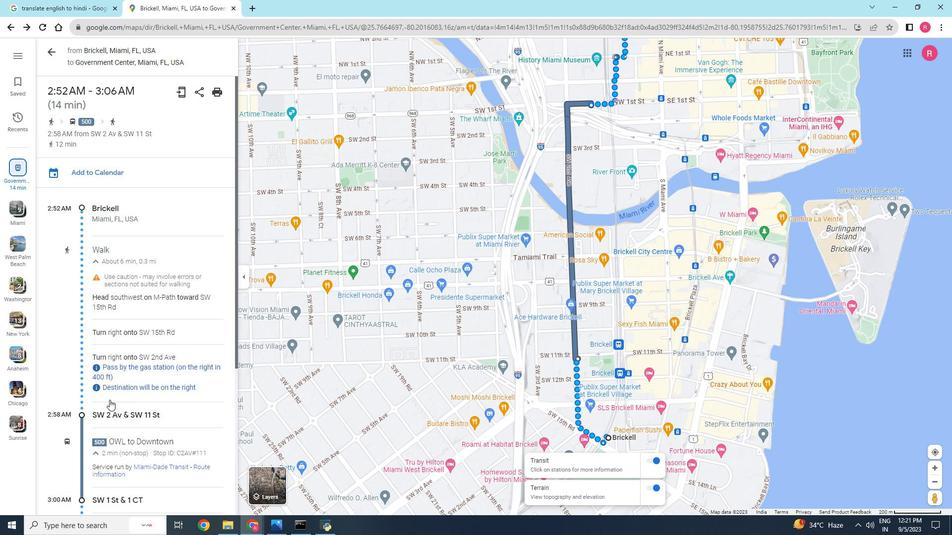 
Action: Mouse scrolled (109, 400) with delta (0, 0)
Screenshot: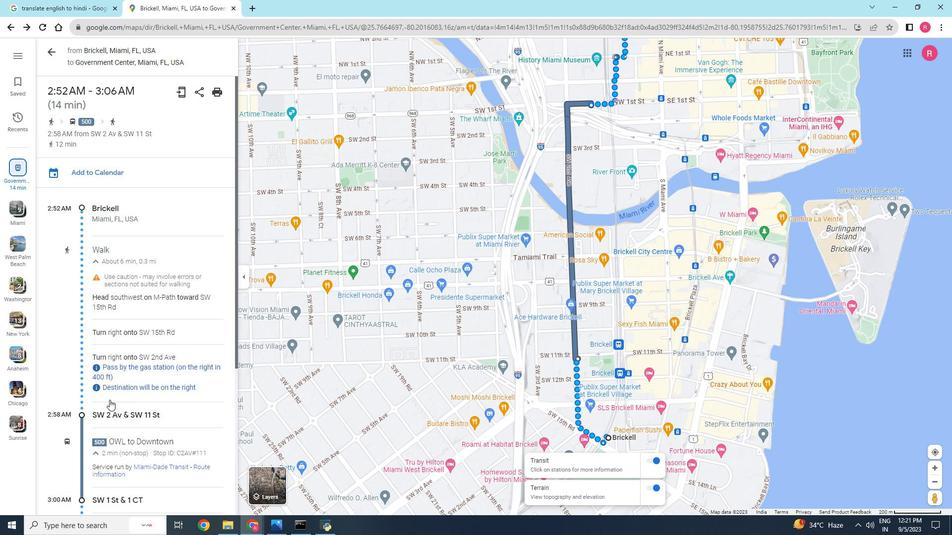 
Action: Mouse scrolled (109, 400) with delta (0, 0)
Screenshot: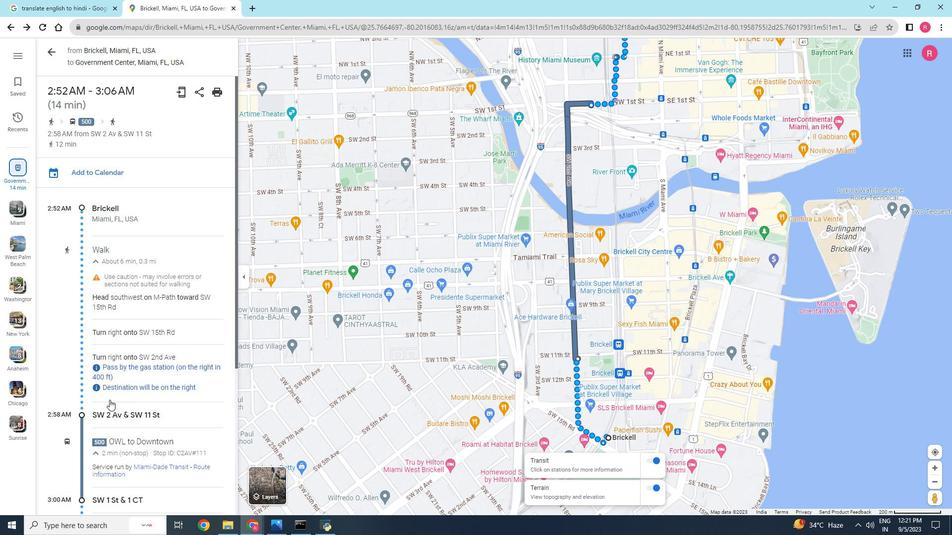 
Action: Mouse scrolled (109, 400) with delta (0, 0)
Screenshot: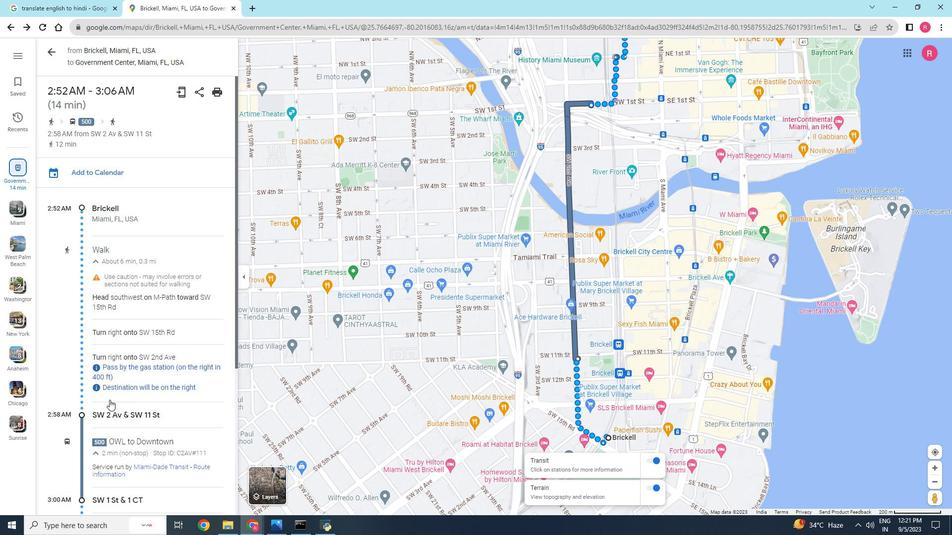 
Action: Mouse scrolled (109, 400) with delta (0, 0)
Screenshot: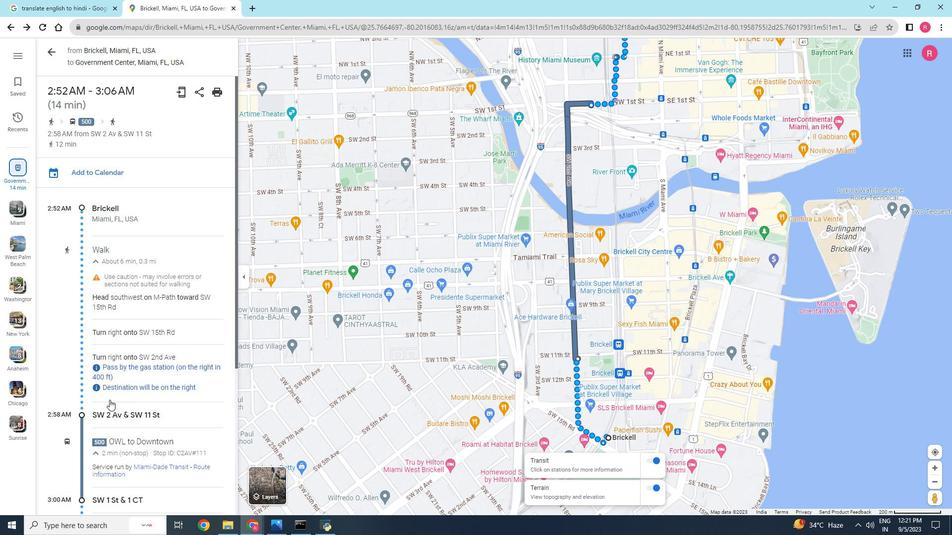 
Action: Mouse scrolled (109, 400) with delta (0, 0)
Screenshot: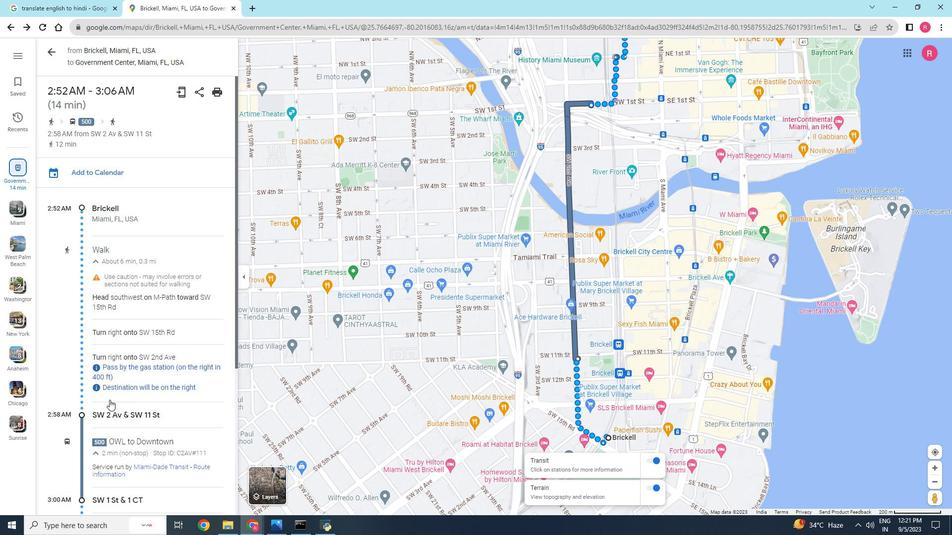 
Action: Mouse scrolled (109, 400) with delta (0, 0)
Screenshot: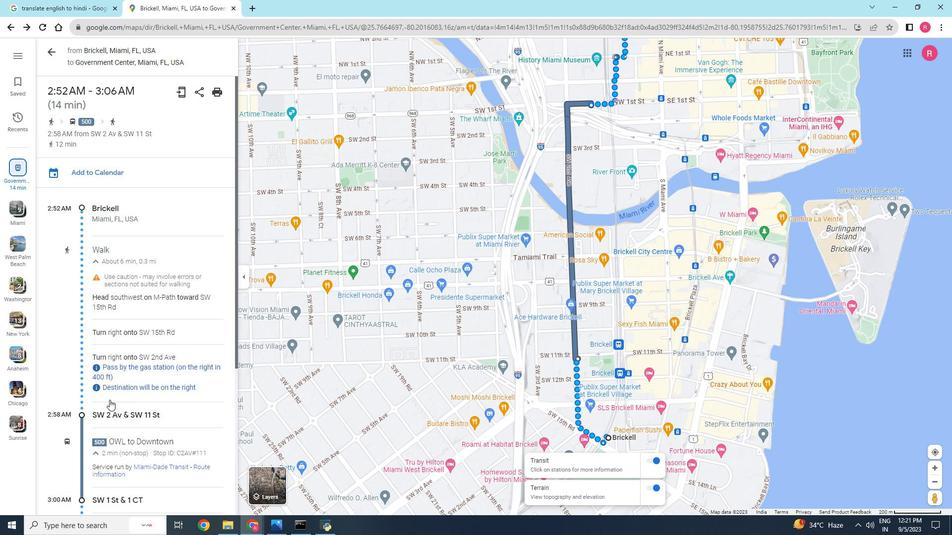 
Action: Mouse scrolled (109, 400) with delta (0, 0)
Screenshot: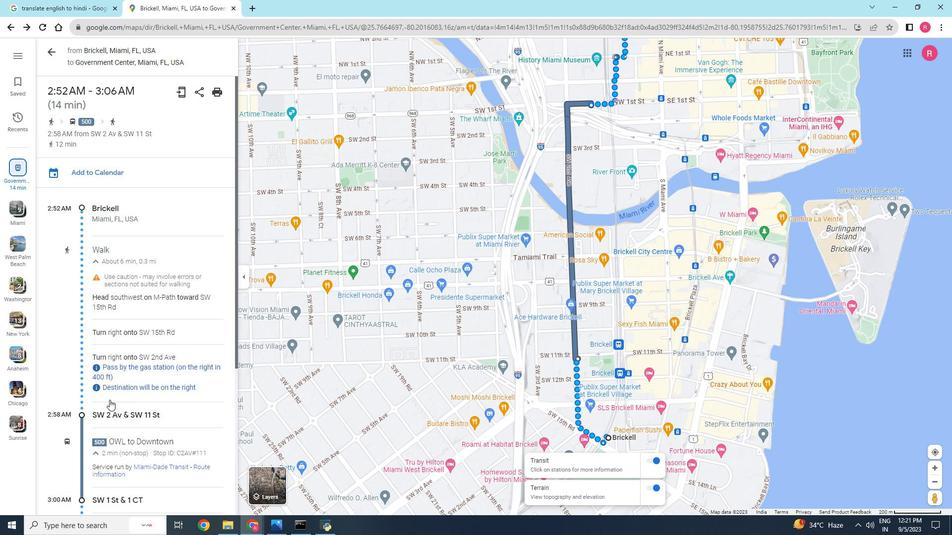 
Action: Mouse scrolled (109, 400) with delta (0, 0)
Screenshot: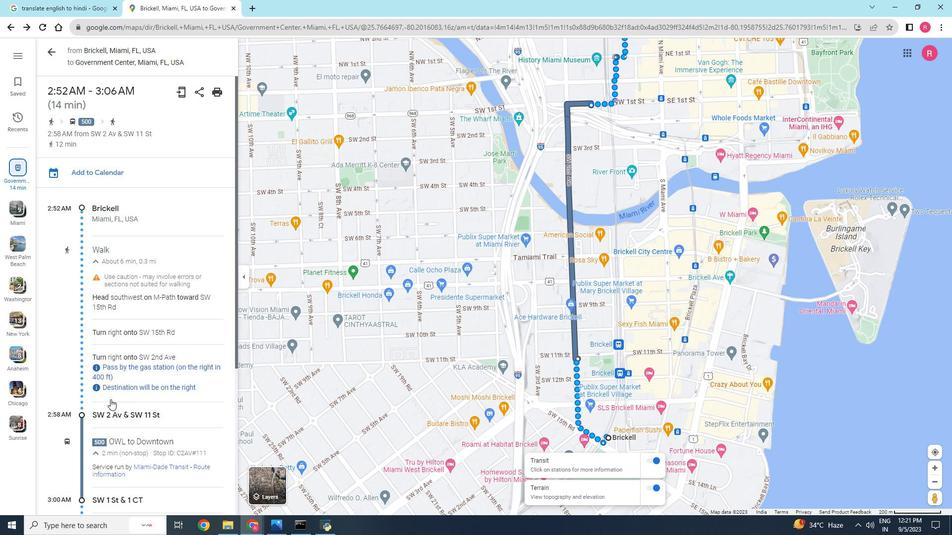 
Action: Mouse scrolled (109, 400) with delta (0, 0)
Screenshot: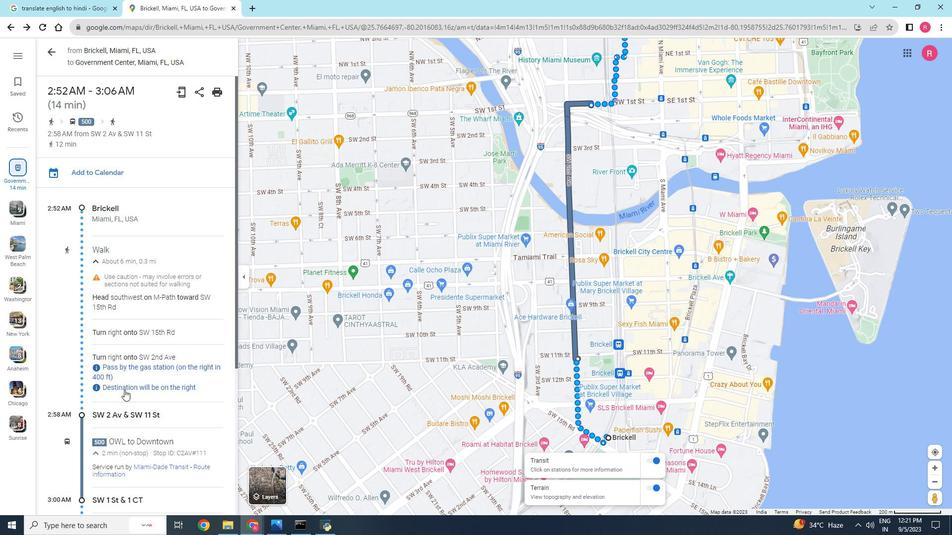 
Action: Mouse moved to (401, 304)
Screenshot: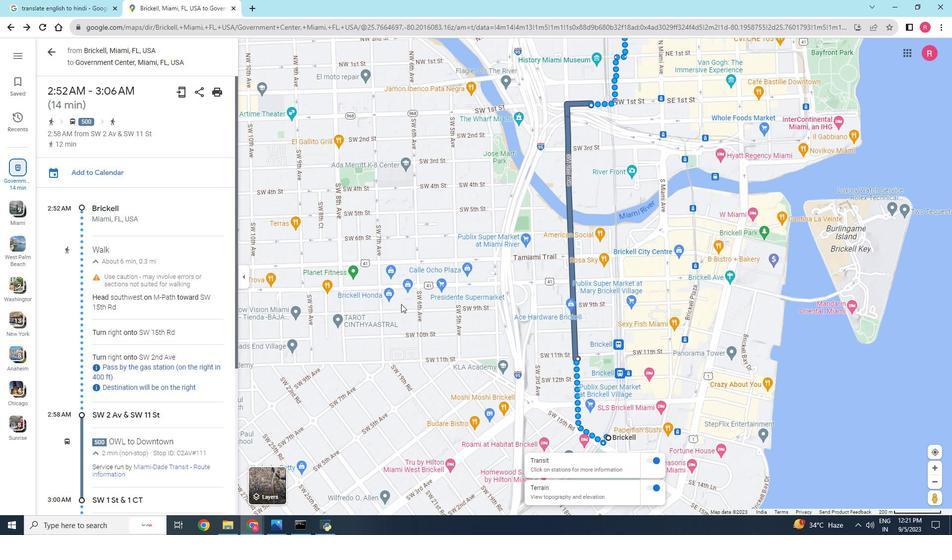 
